 Task: Search for round trip flights from New Delhi to Manali, departing on December 12 and returning on December 22.
Action: Mouse moved to (432, 264)
Screenshot: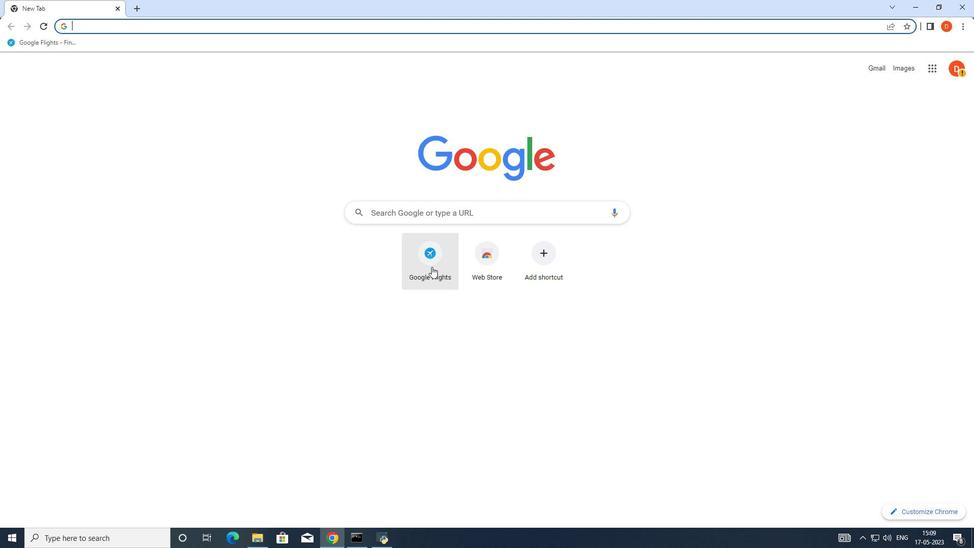 
Action: Mouse pressed left at (432, 264)
Screenshot: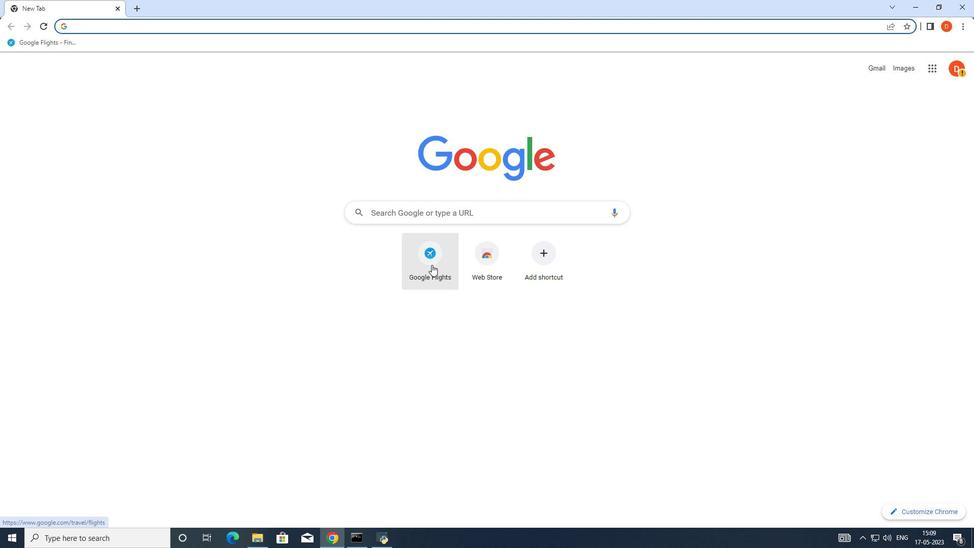 
Action: Mouse moved to (423, 280)
Screenshot: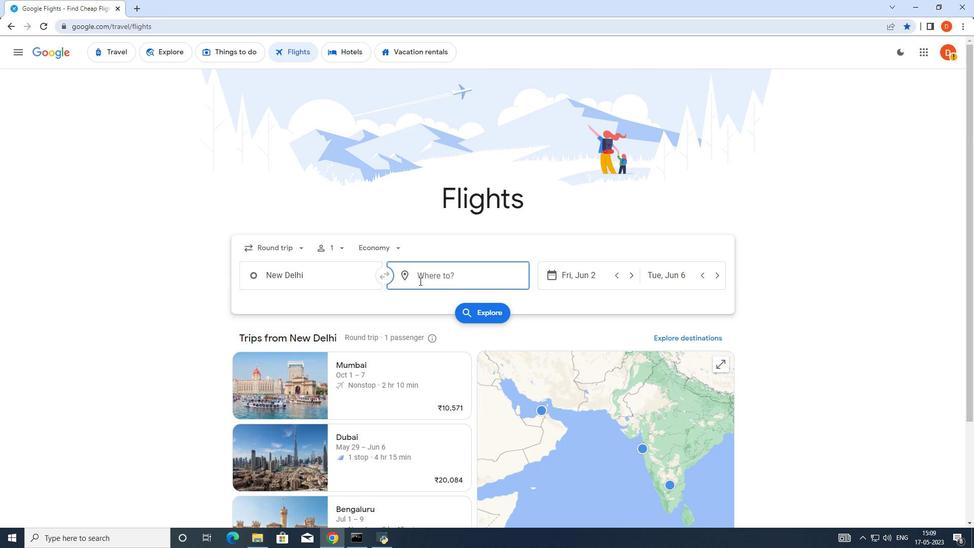 
Action: Mouse pressed left at (423, 280)
Screenshot: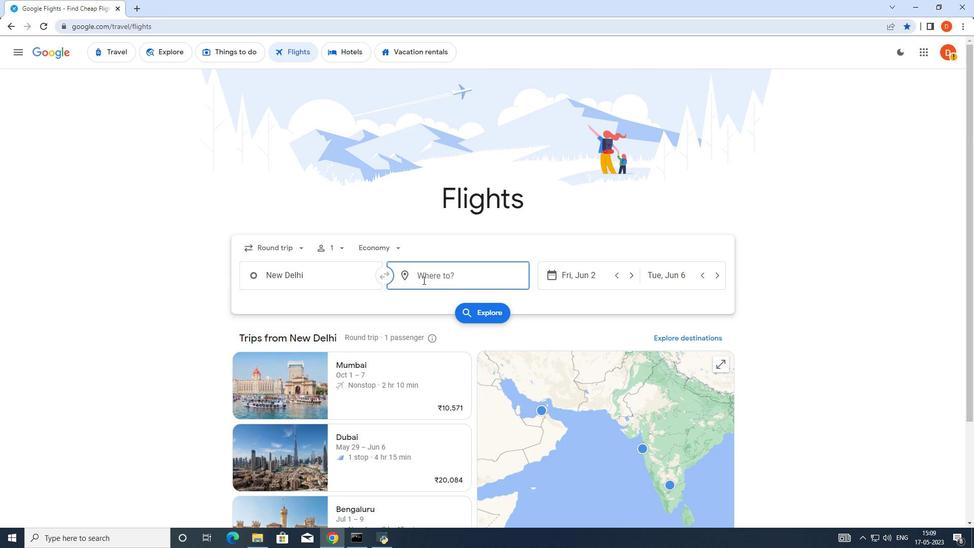 
Action: Mouse pressed left at (423, 280)
Screenshot: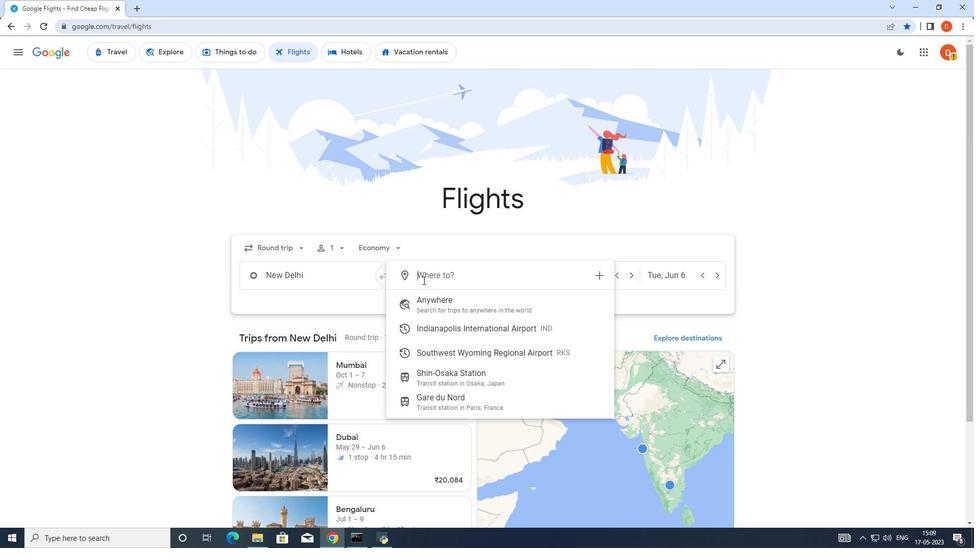 
Action: Key pressed manali
Screenshot: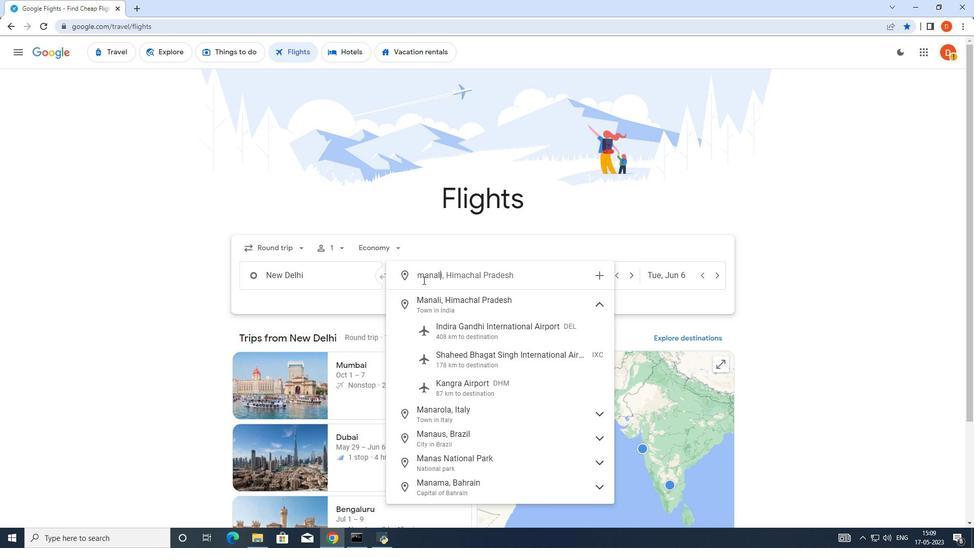
Action: Mouse moved to (515, 273)
Screenshot: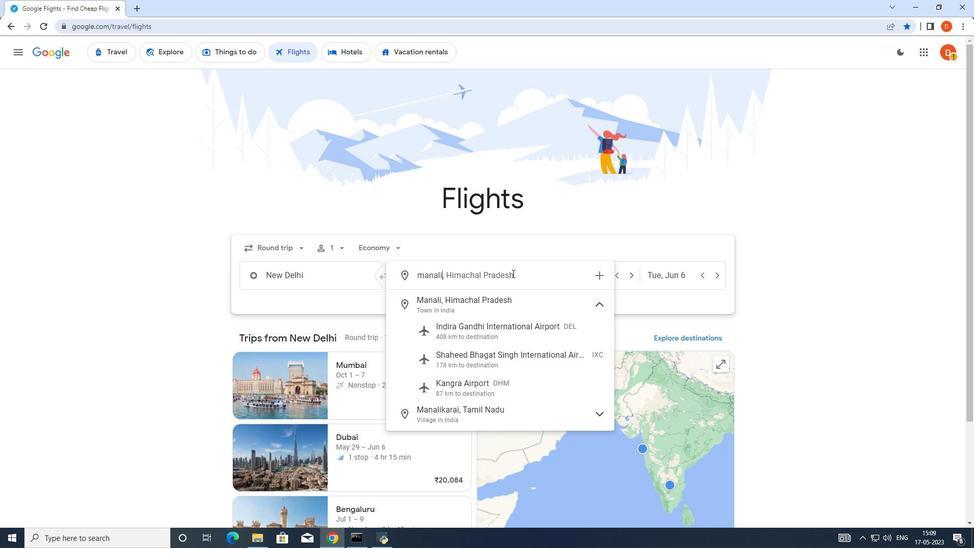 
Action: Mouse pressed left at (515, 273)
Screenshot: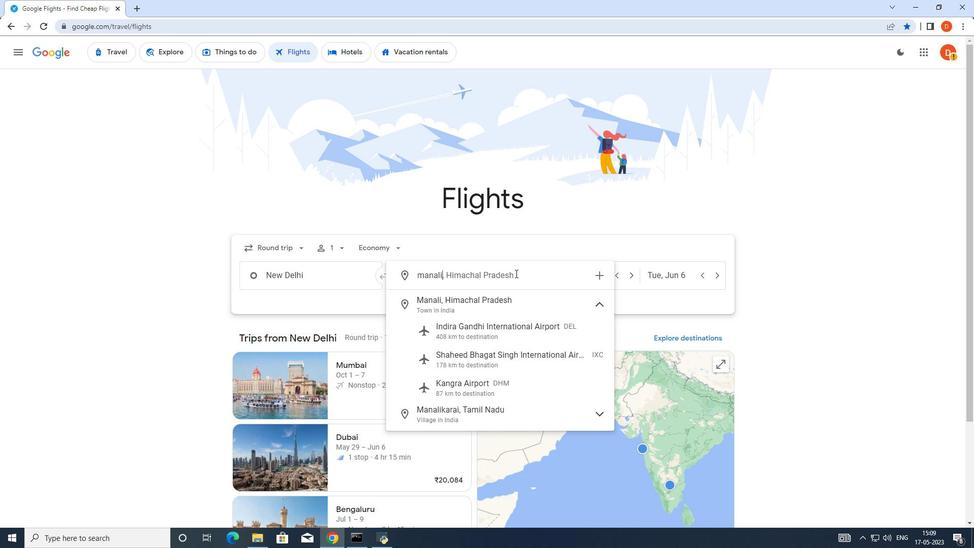 
Action: Mouse moved to (515, 274)
Screenshot: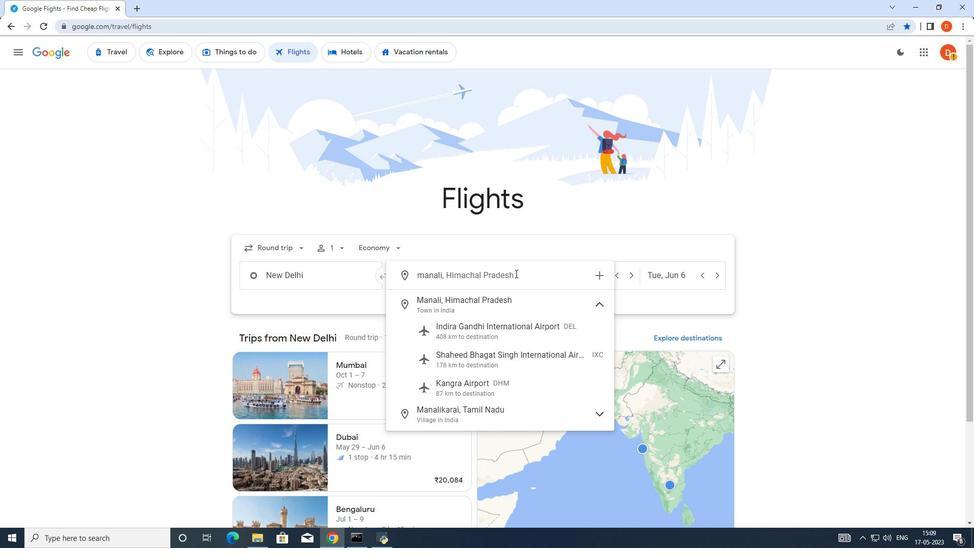 
Action: Key pressed <Key.tab>
Screenshot: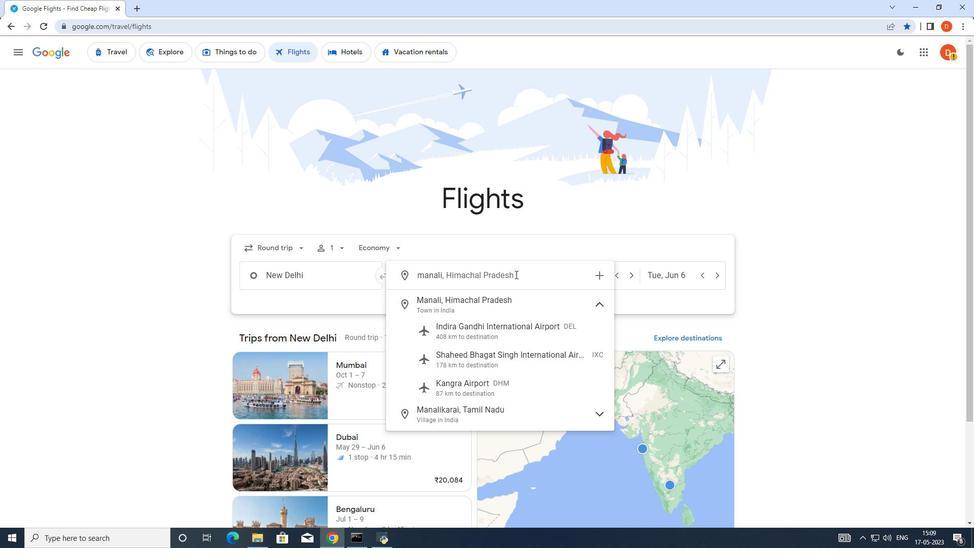 
Action: Mouse moved to (542, 278)
Screenshot: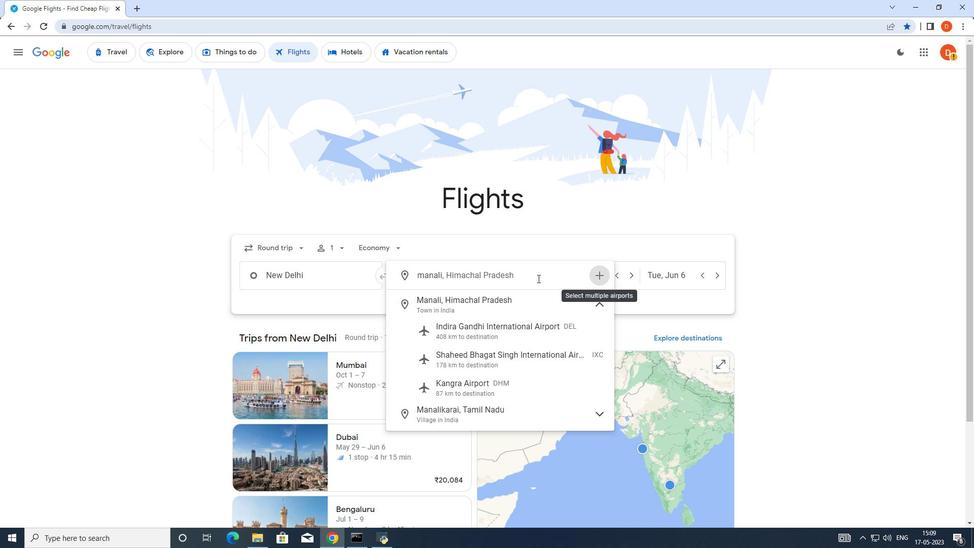 
Action: Mouse pressed left at (542, 278)
Screenshot: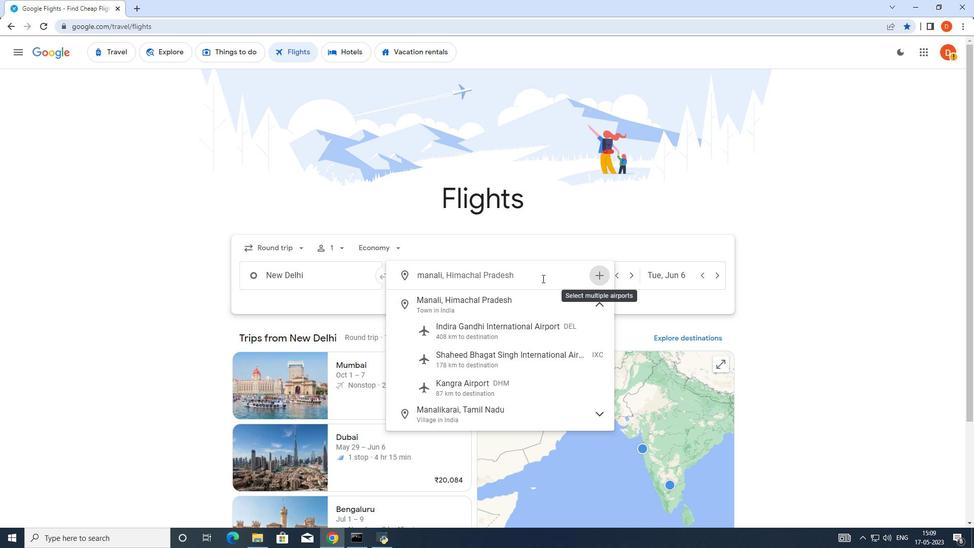 
Action: Mouse moved to (557, 285)
Screenshot: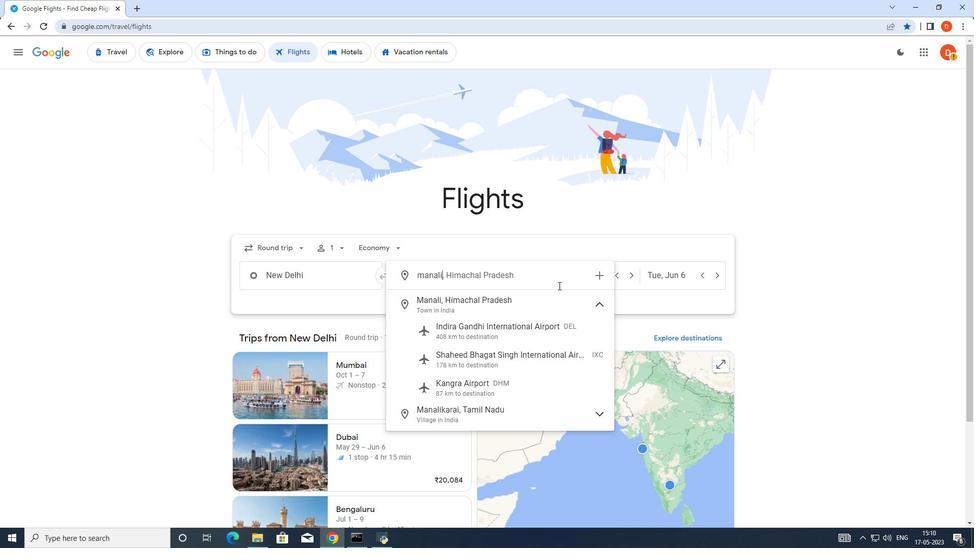 
Action: Key pressed ,<Key.space><Key.shift><Key.shift><Key.shift>Himachal<Key.space><Key.shift>Pradesh
Screenshot: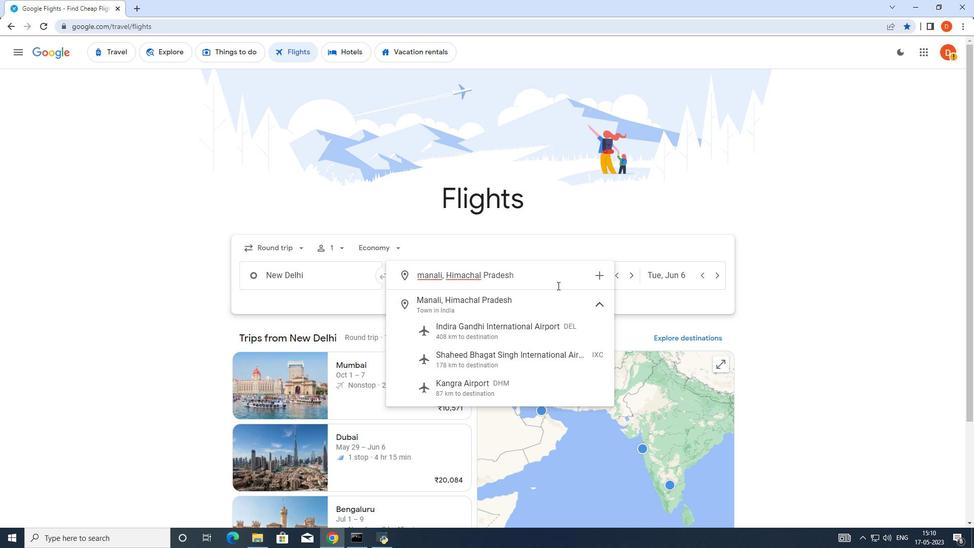 
Action: Mouse moved to (475, 277)
Screenshot: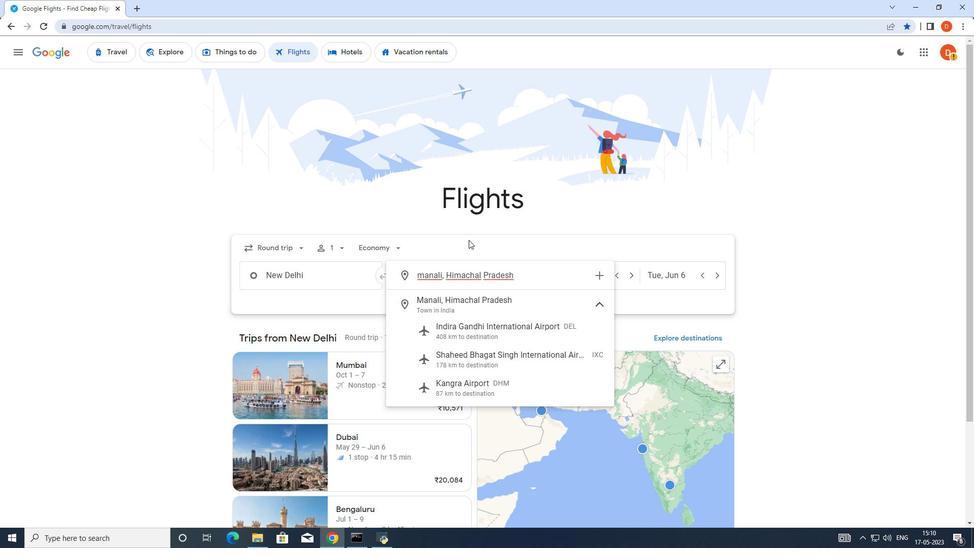 
Action: Key pressed <Key.enter>
Screenshot: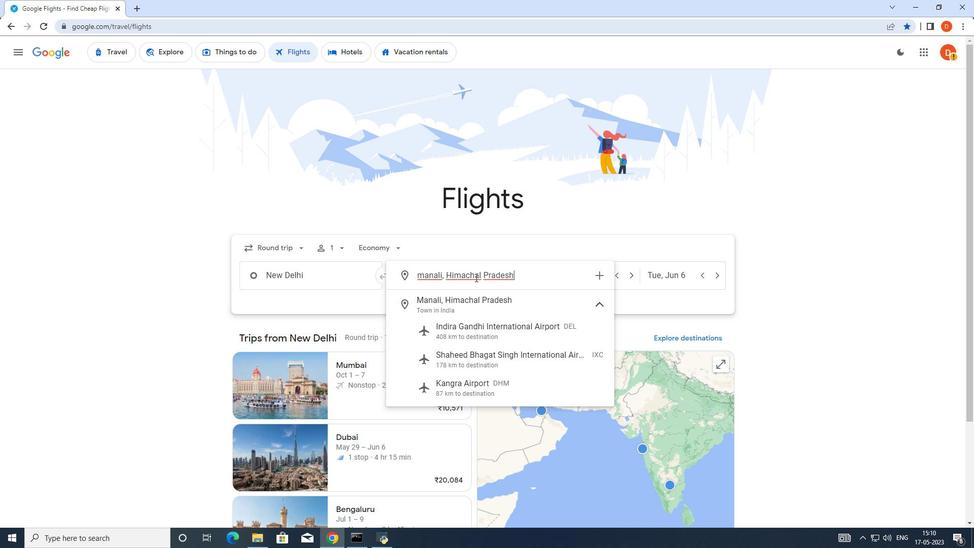 
Action: Mouse moved to (628, 278)
Screenshot: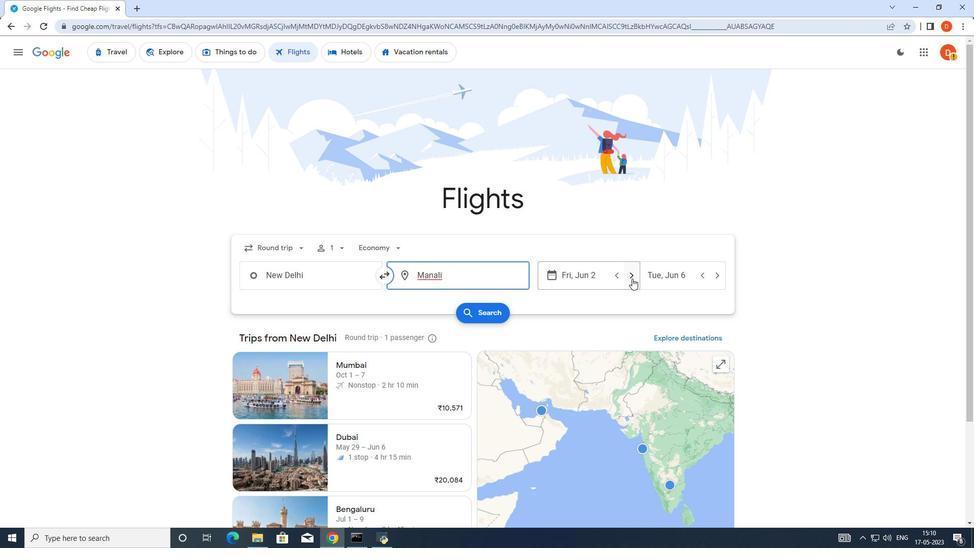 
Action: Mouse pressed left at (628, 278)
Screenshot: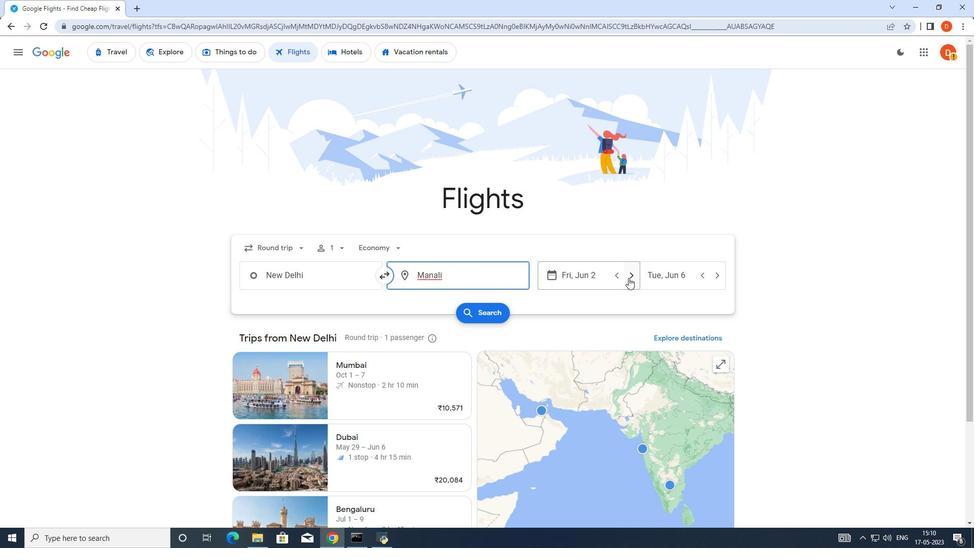
Action: Mouse moved to (631, 276)
Screenshot: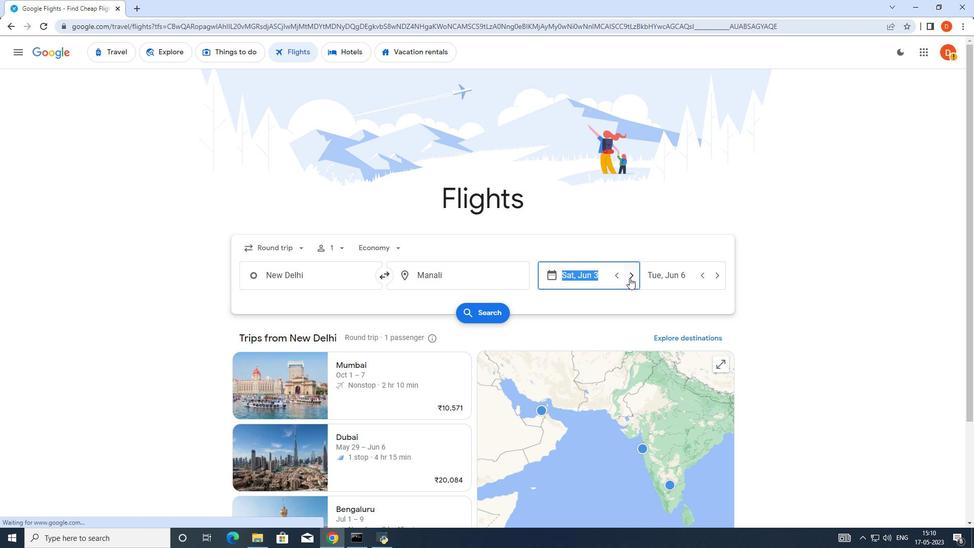 
Action: Mouse pressed left at (631, 276)
Screenshot: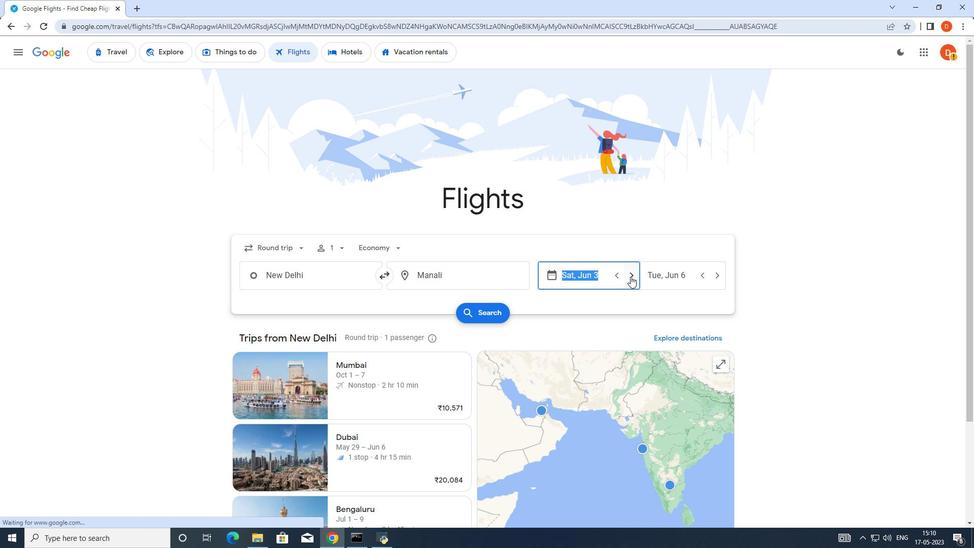 
Action: Mouse moved to (631, 276)
Screenshot: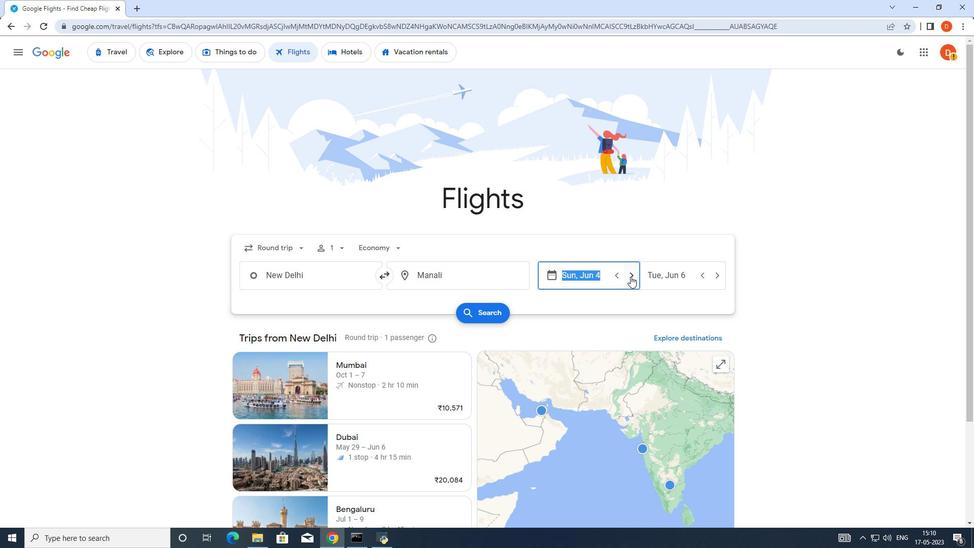 
Action: Mouse pressed left at (631, 276)
Screenshot: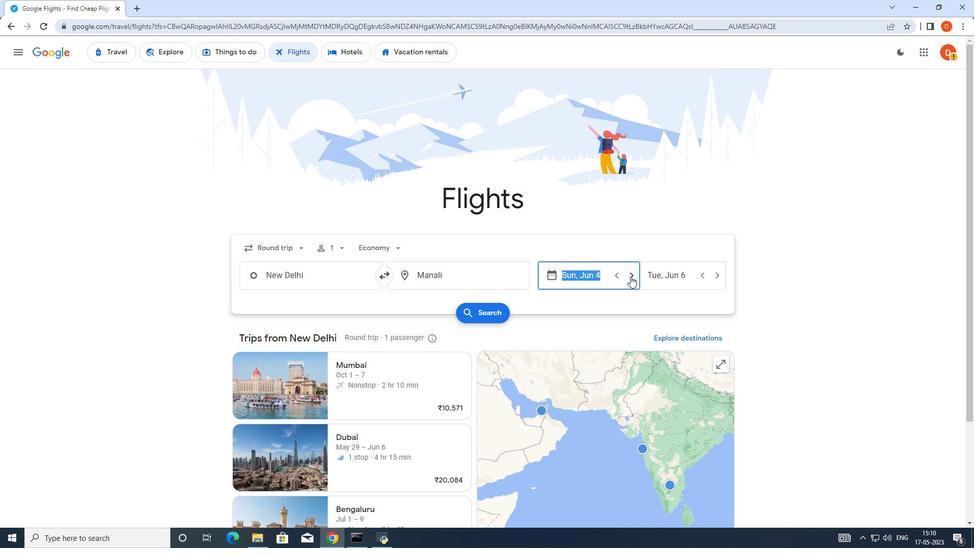 
Action: Mouse pressed left at (631, 276)
Screenshot: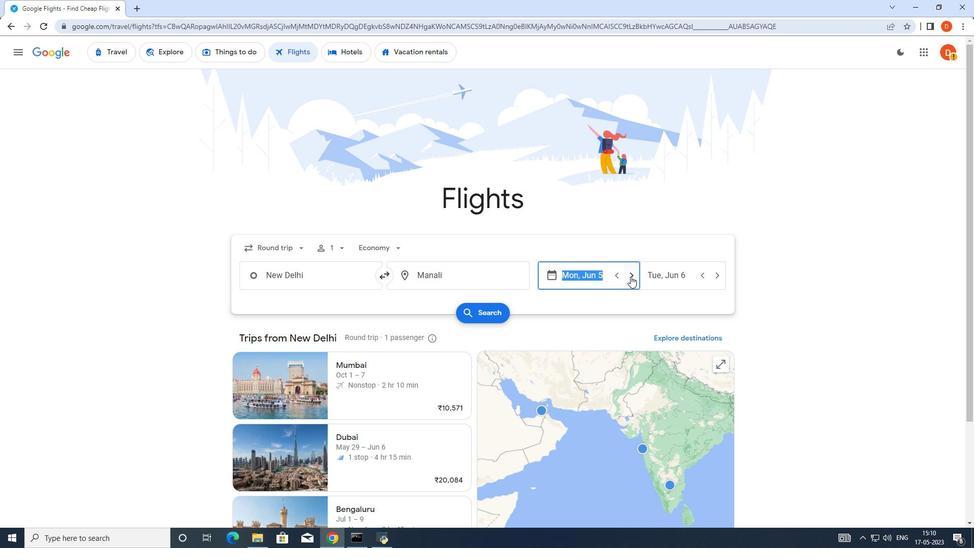 
Action: Mouse pressed left at (631, 276)
Screenshot: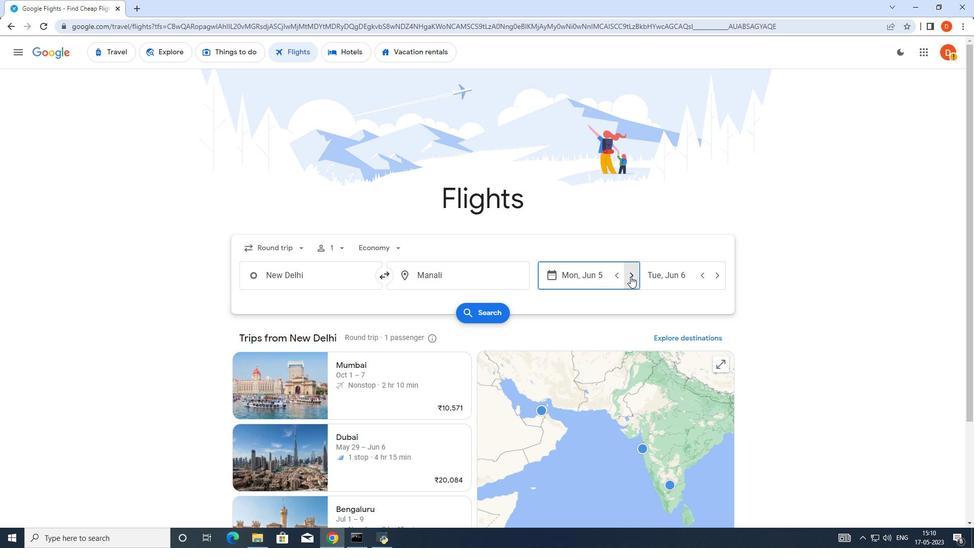 
Action: Mouse moved to (631, 275)
Screenshot: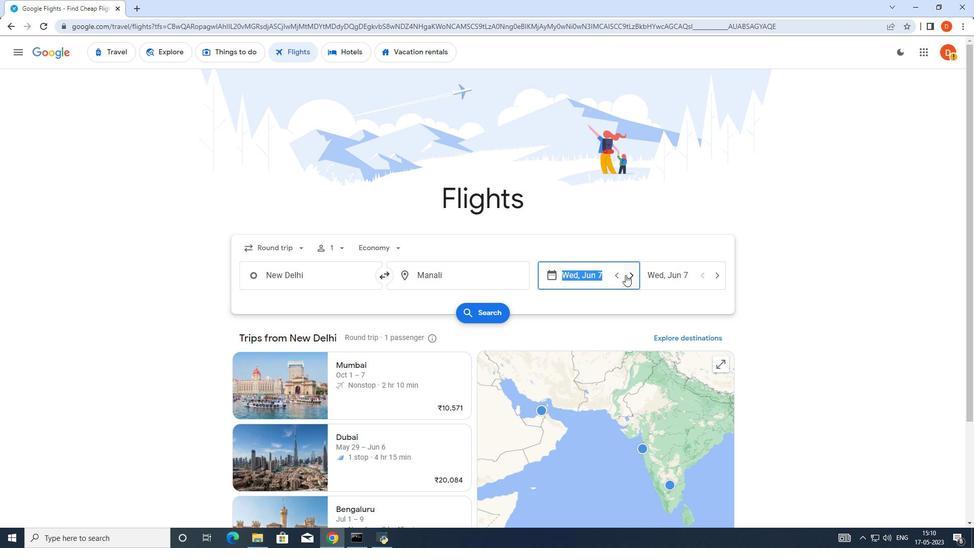 
Action: Mouse pressed left at (631, 275)
Screenshot: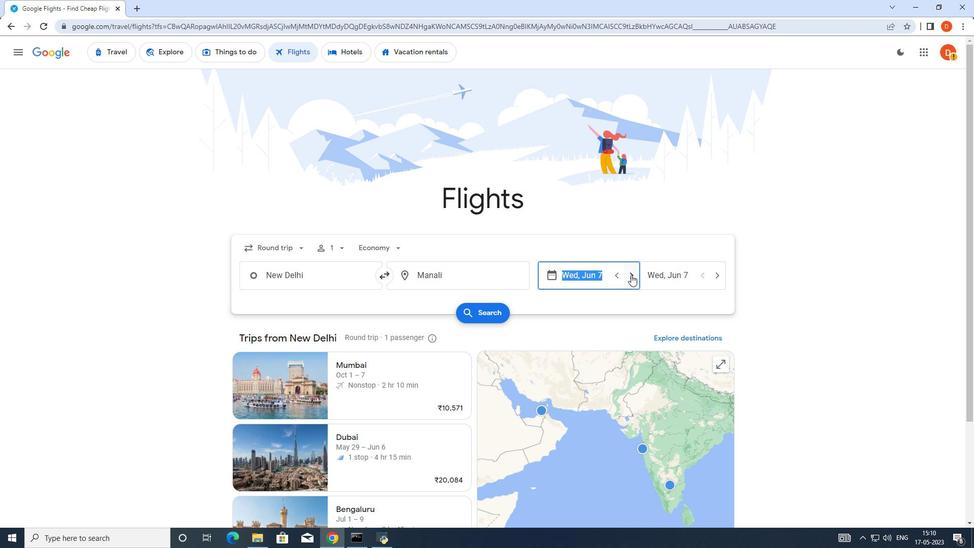 
Action: Mouse pressed left at (631, 275)
Screenshot: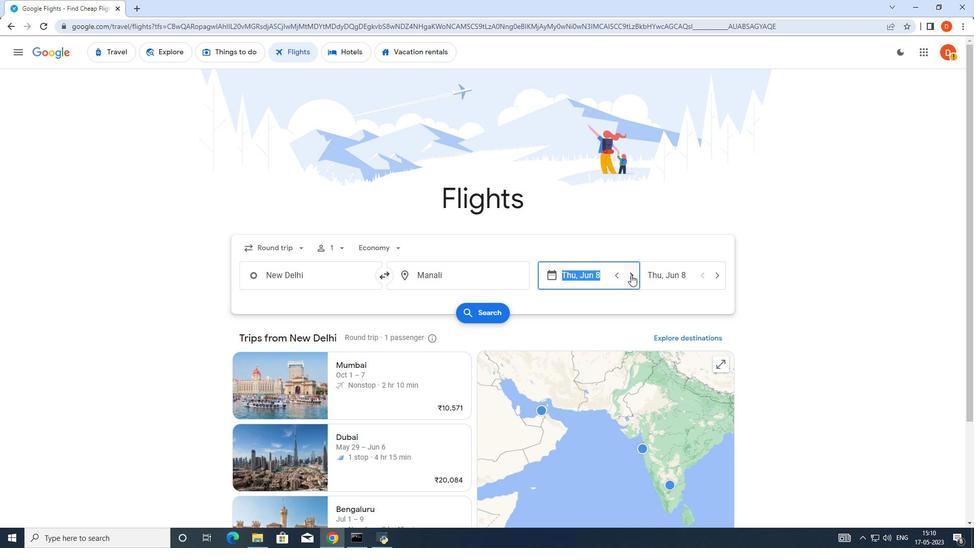 
Action: Mouse pressed left at (631, 275)
Screenshot: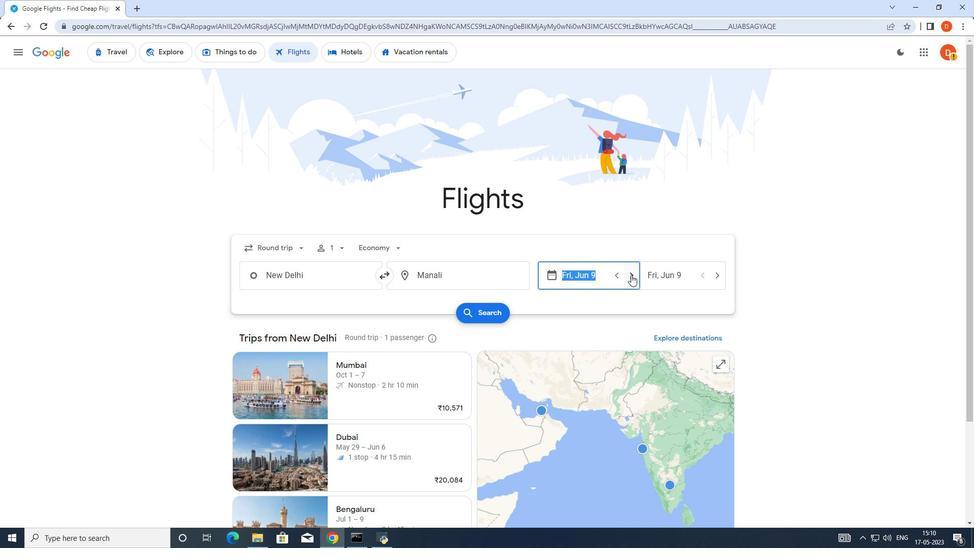 
Action: Mouse pressed left at (631, 275)
Screenshot: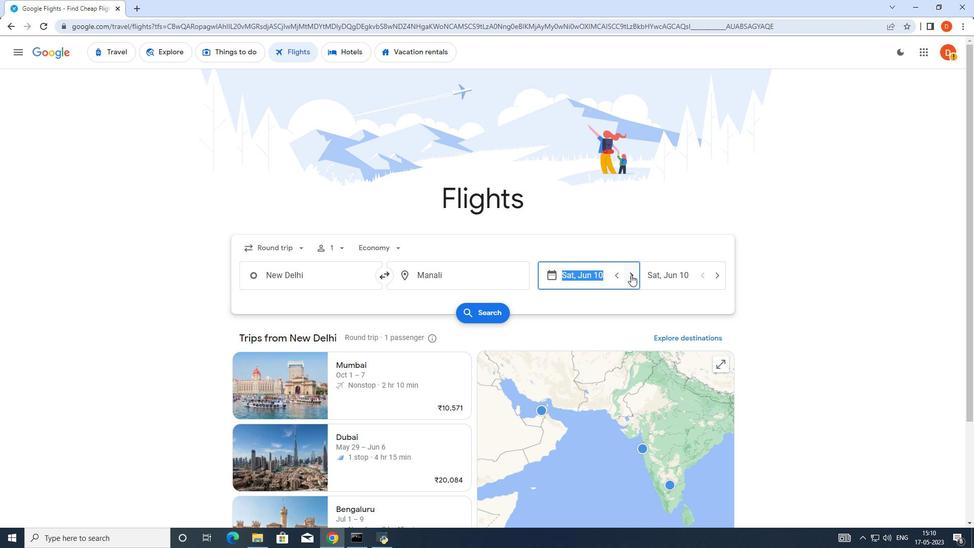
Action: Mouse pressed left at (631, 275)
Screenshot: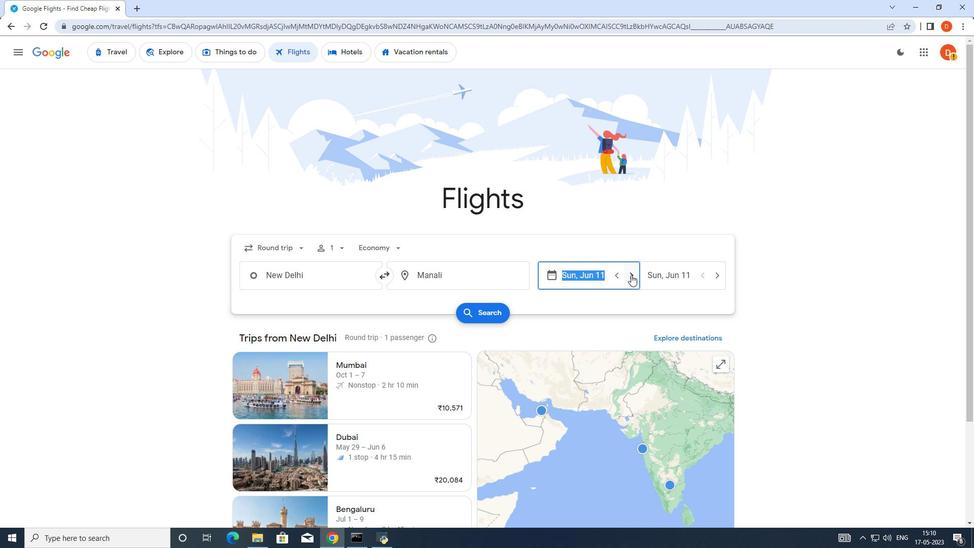 
Action: Mouse pressed left at (631, 275)
Screenshot: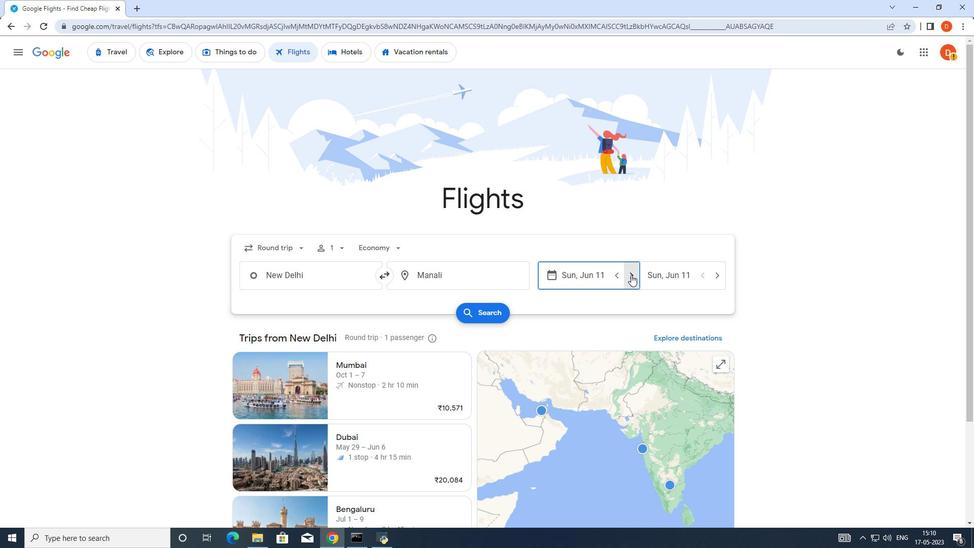 
Action: Mouse pressed left at (631, 275)
Screenshot: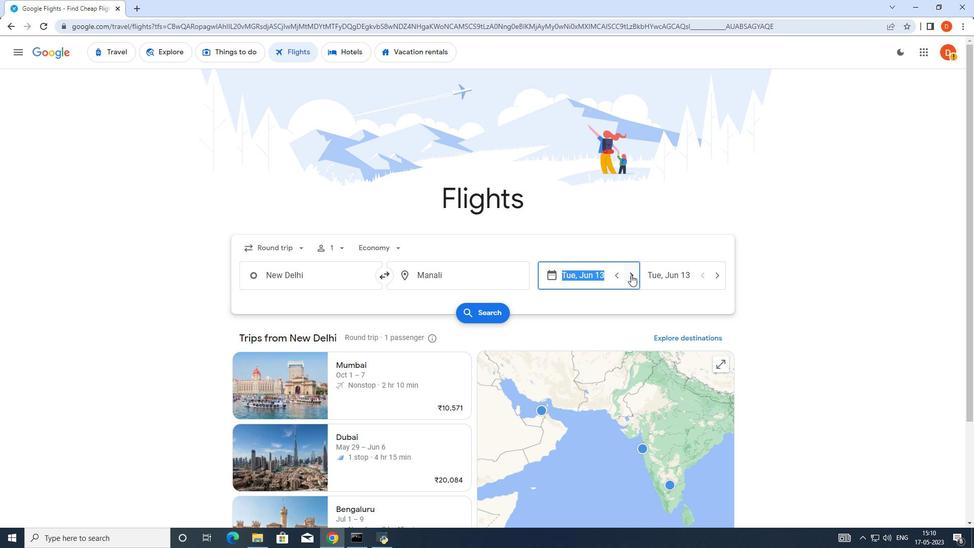 
Action: Mouse moved to (558, 275)
Screenshot: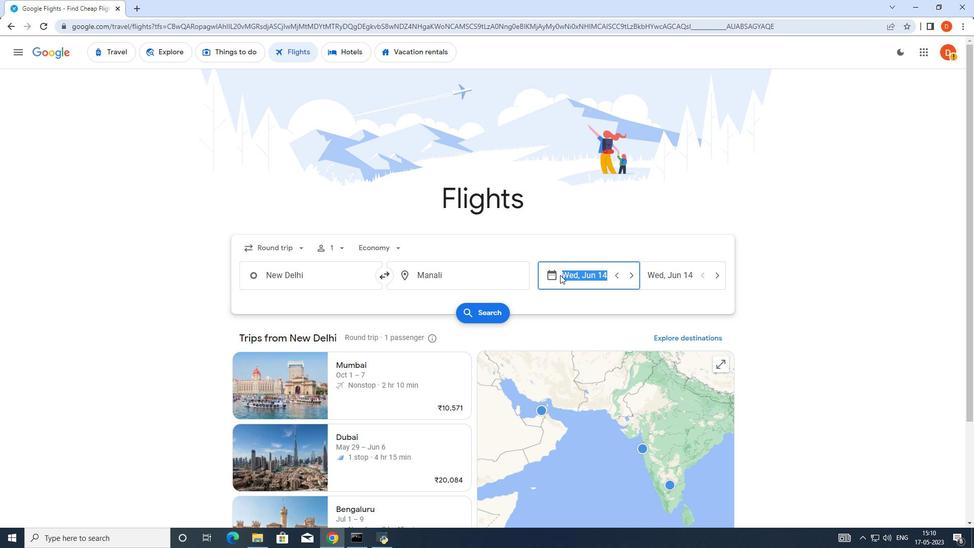 
Action: Mouse pressed left at (558, 275)
Screenshot: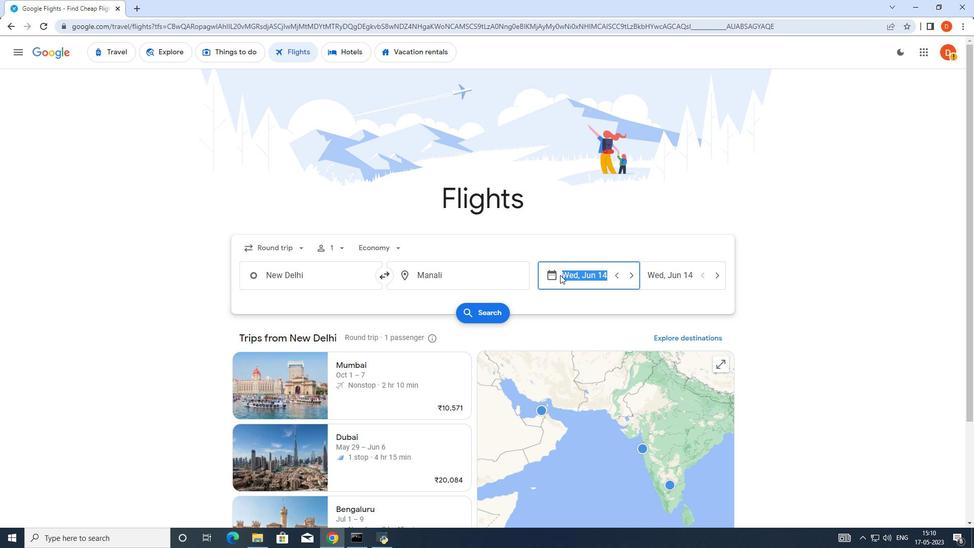 
Action: Mouse moved to (682, 426)
Screenshot: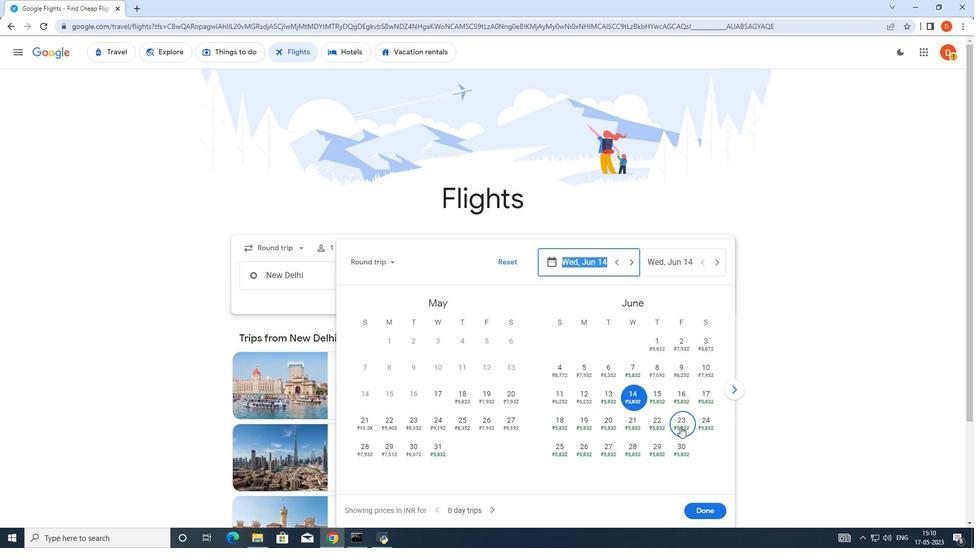 
Action: Mouse pressed left at (682, 426)
Screenshot: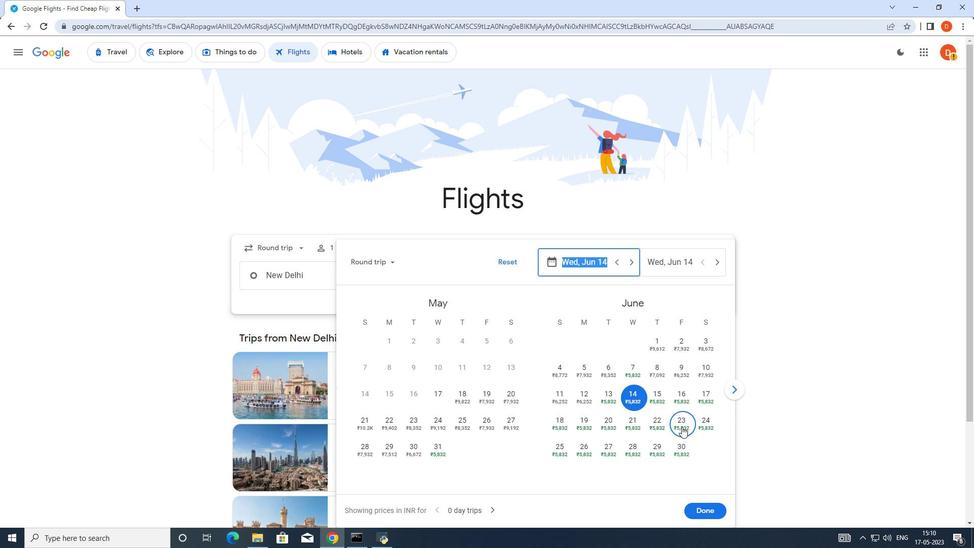 
Action: Mouse moved to (674, 453)
Screenshot: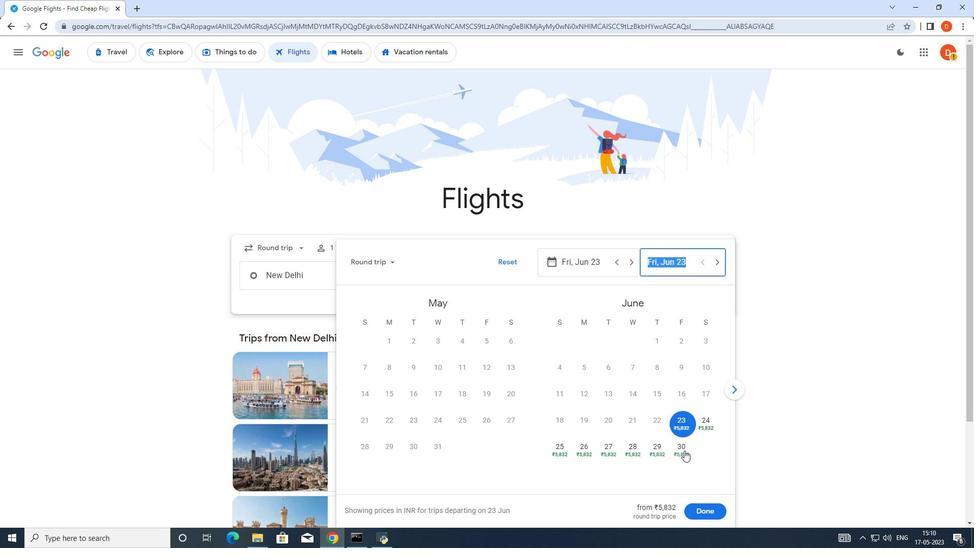 
Action: Mouse pressed left at (674, 453)
Screenshot: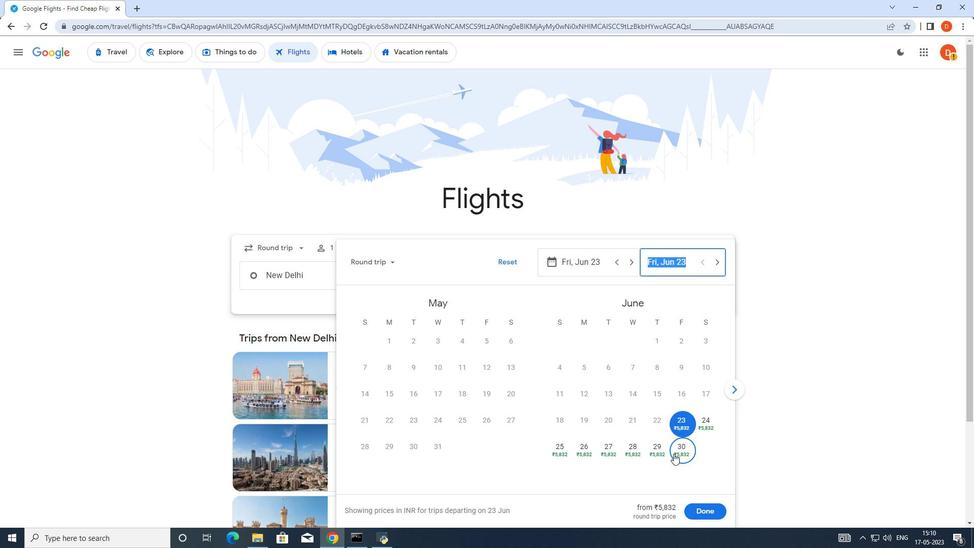 
Action: Mouse moved to (549, 263)
Screenshot: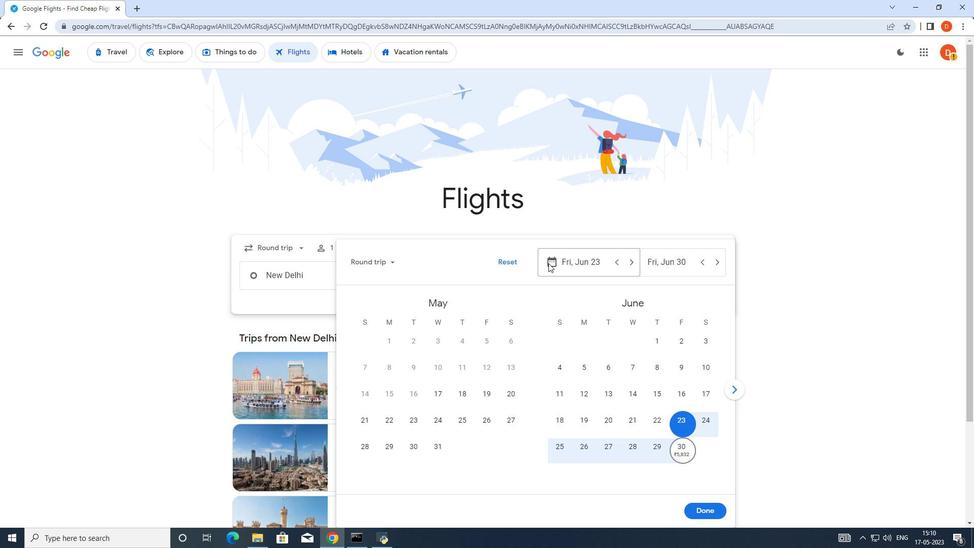 
Action: Mouse pressed left at (549, 263)
Screenshot: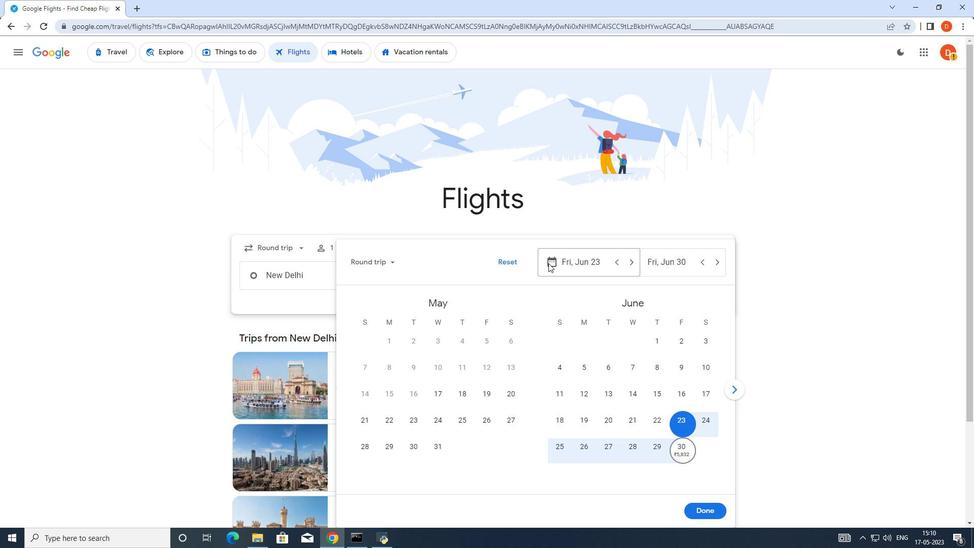 
Action: Mouse moved to (735, 391)
Screenshot: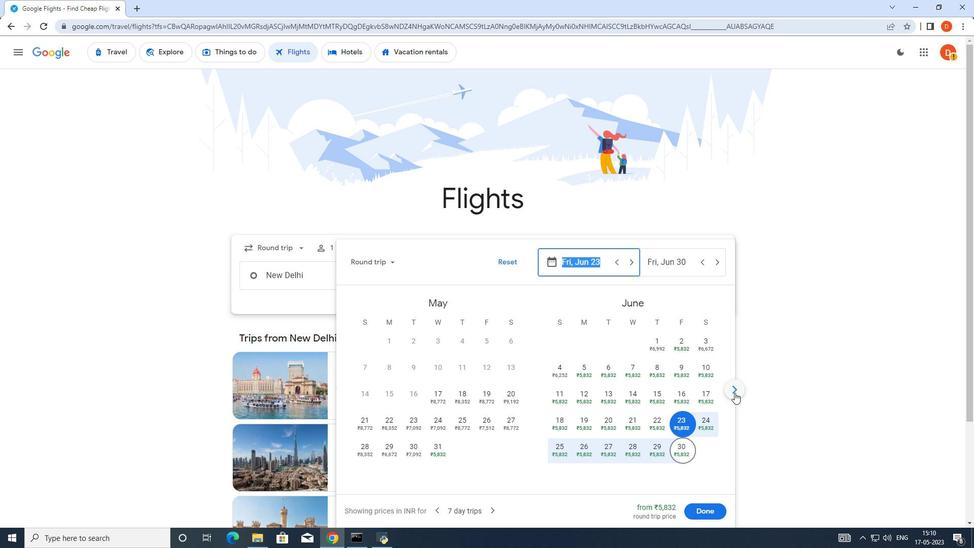 
Action: Mouse pressed left at (735, 391)
Screenshot: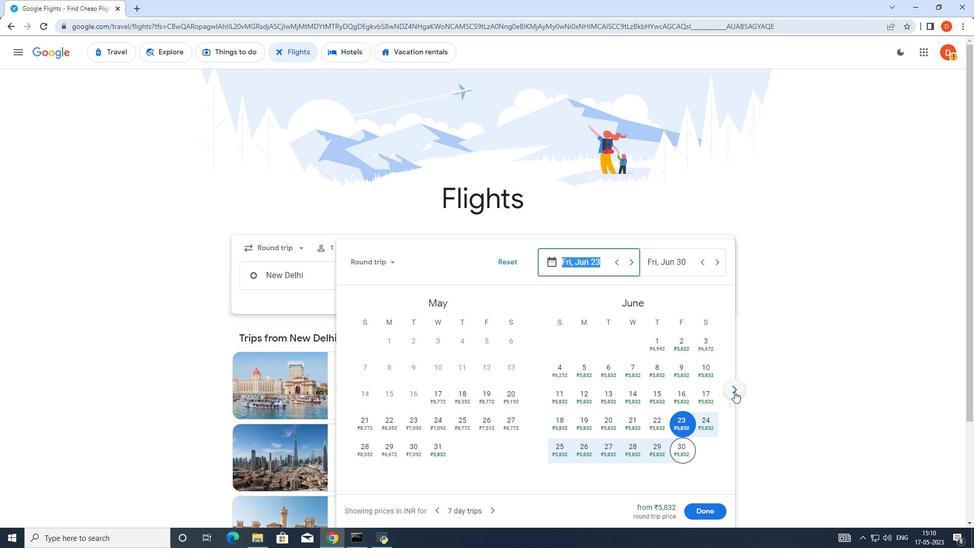 
Action: Mouse pressed left at (735, 391)
Screenshot: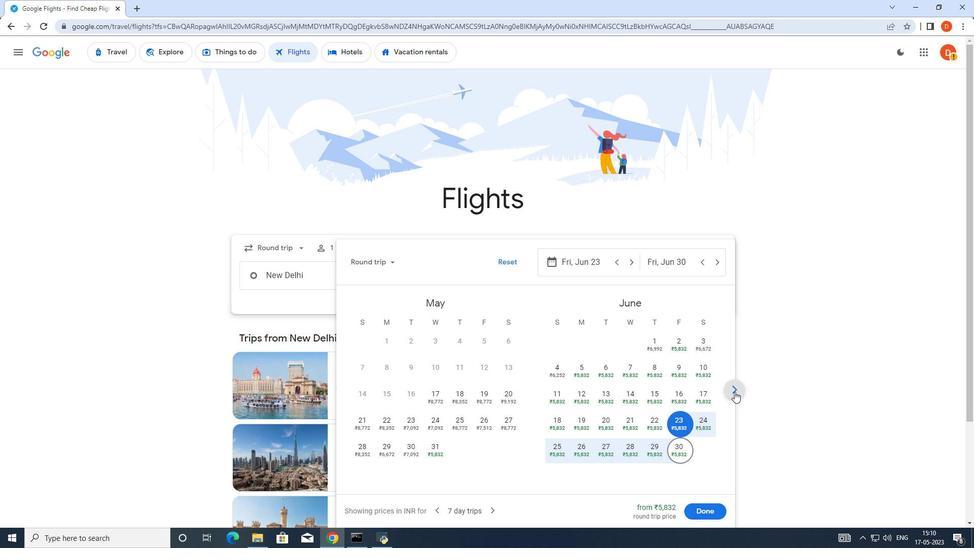 
Action: Mouse pressed left at (735, 391)
Screenshot: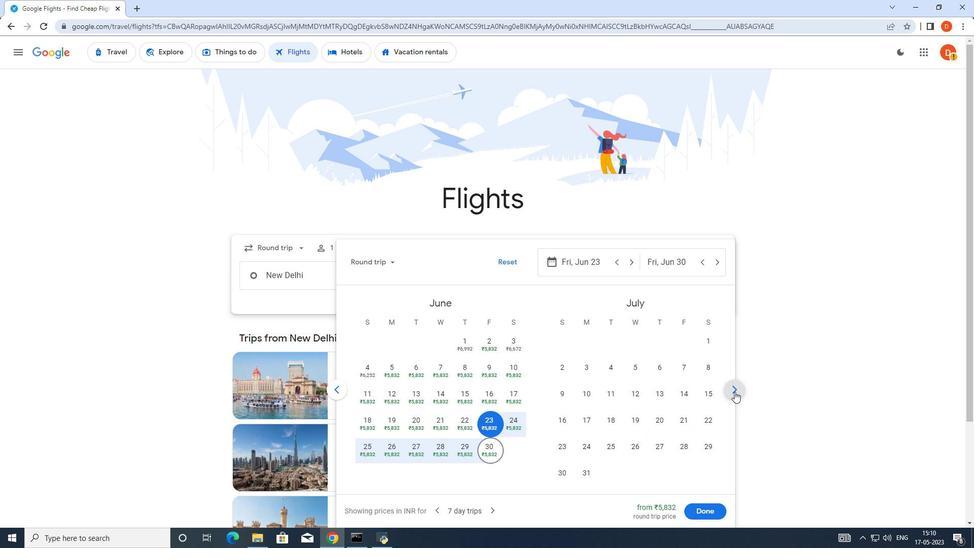 
Action: Mouse pressed left at (735, 391)
Screenshot: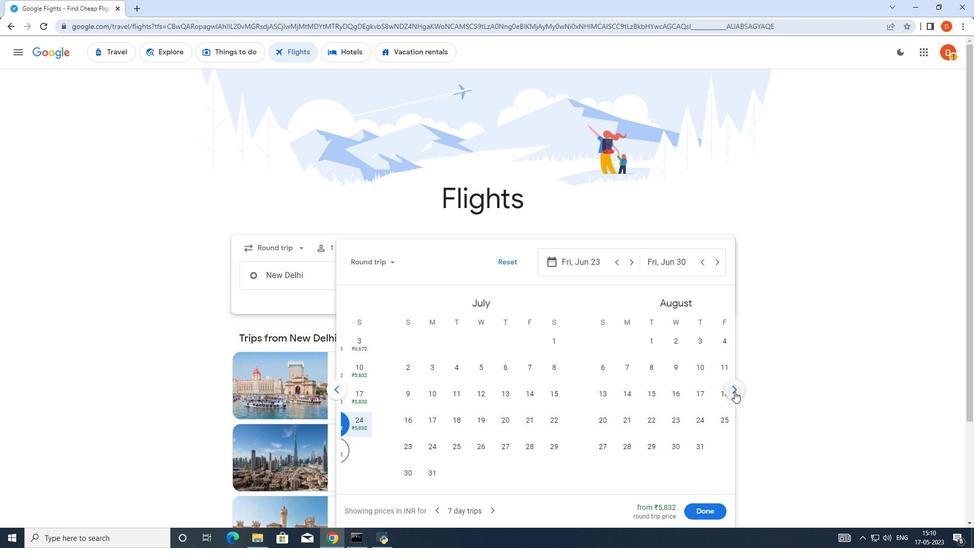 
Action: Mouse pressed left at (735, 391)
Screenshot: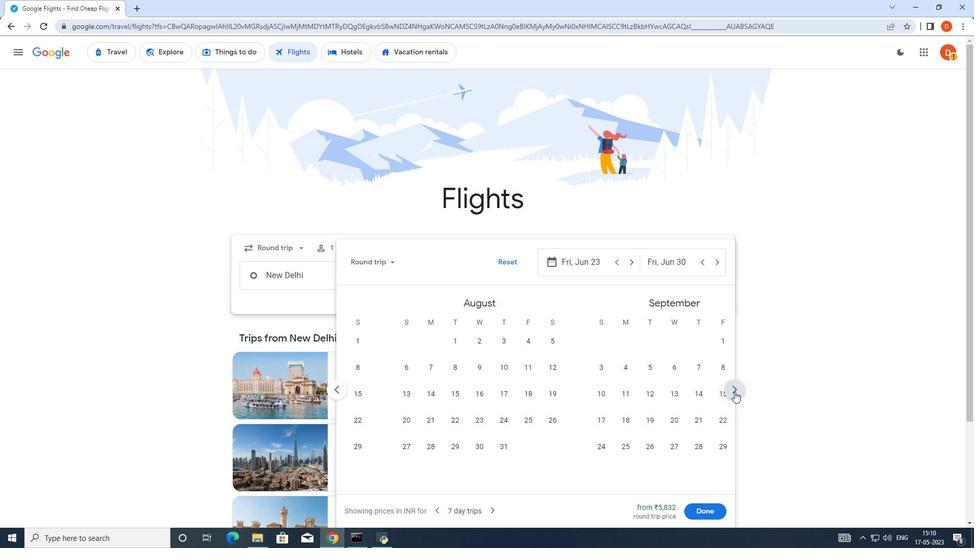 
Action: Mouse pressed left at (735, 391)
Screenshot: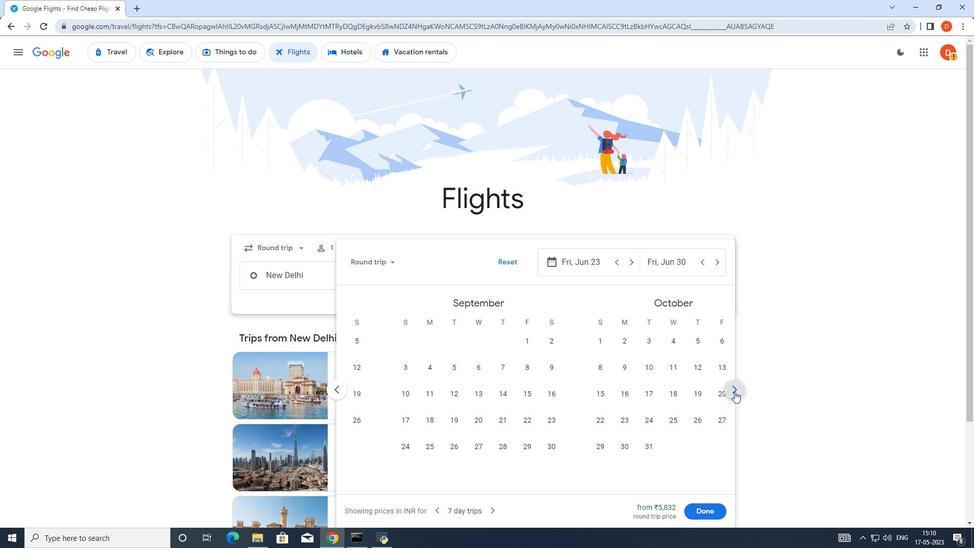 
Action: Mouse pressed left at (735, 391)
Screenshot: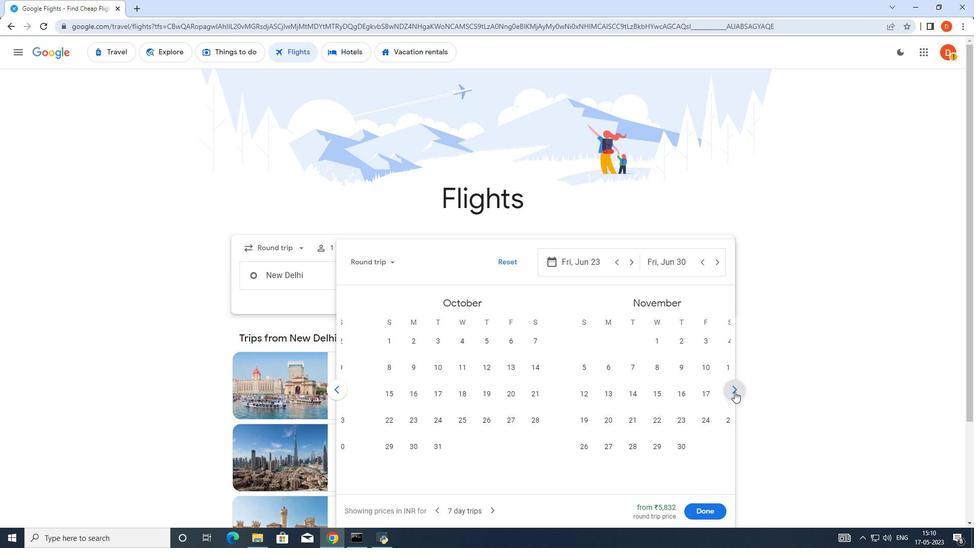 
Action: Mouse pressed left at (735, 391)
Screenshot: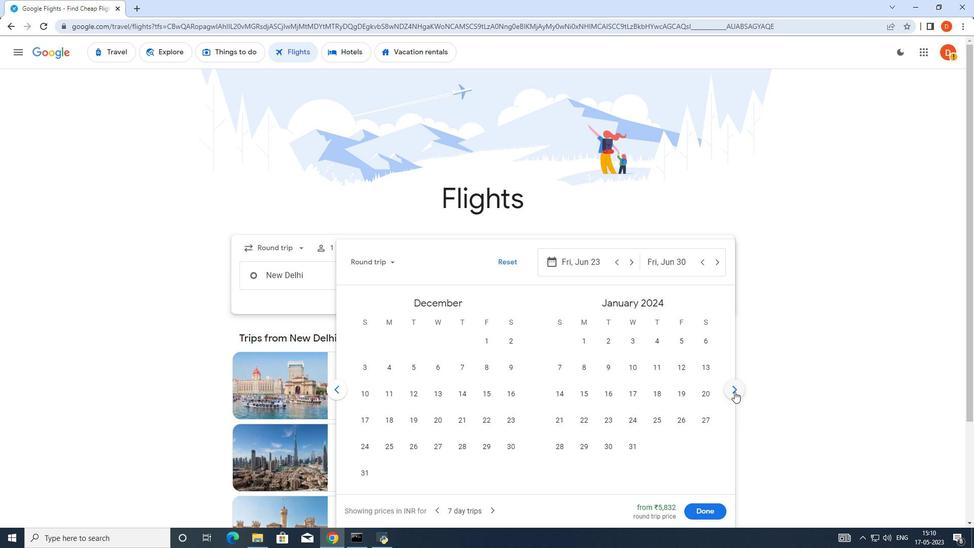 
Action: Mouse moved to (330, 386)
Screenshot: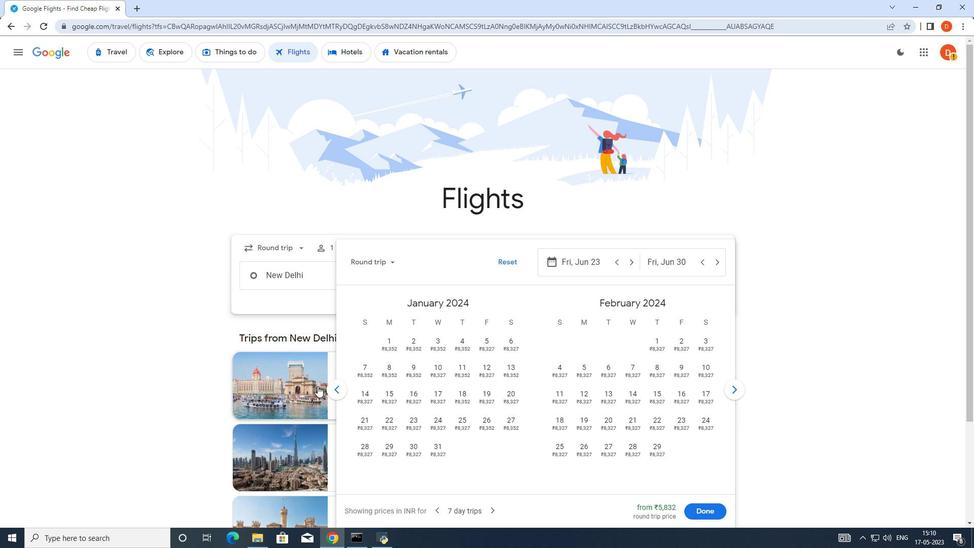 
Action: Mouse pressed left at (330, 386)
Screenshot: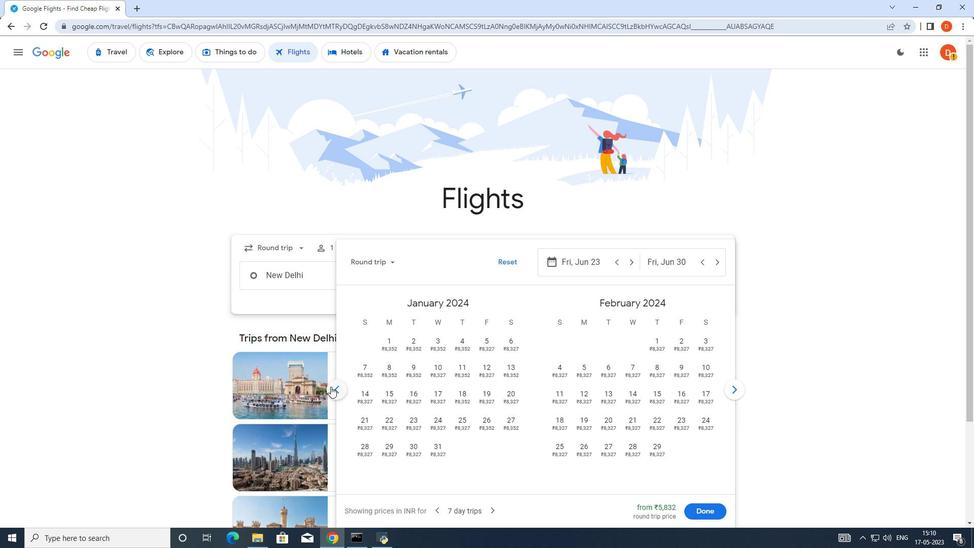 
Action: Mouse moved to (412, 396)
Screenshot: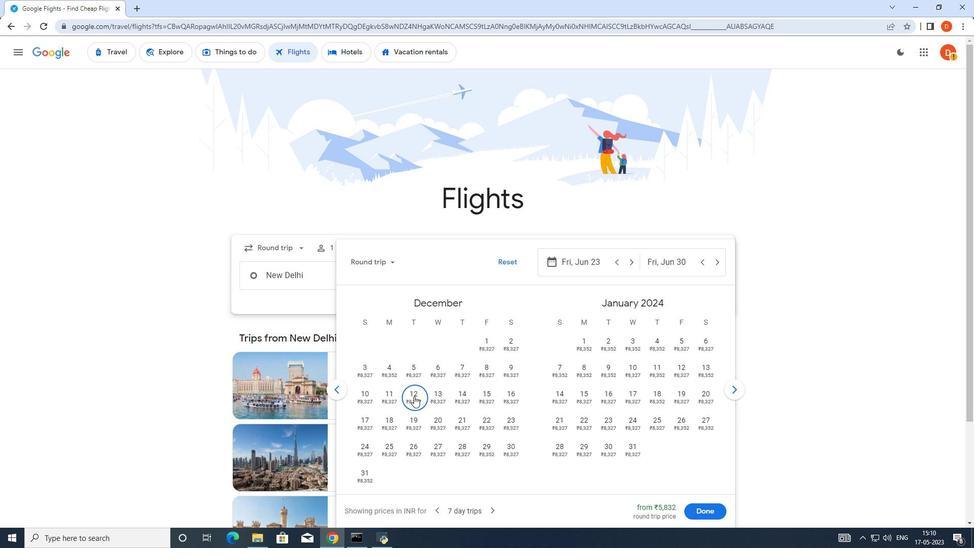 
Action: Mouse pressed left at (412, 396)
Screenshot: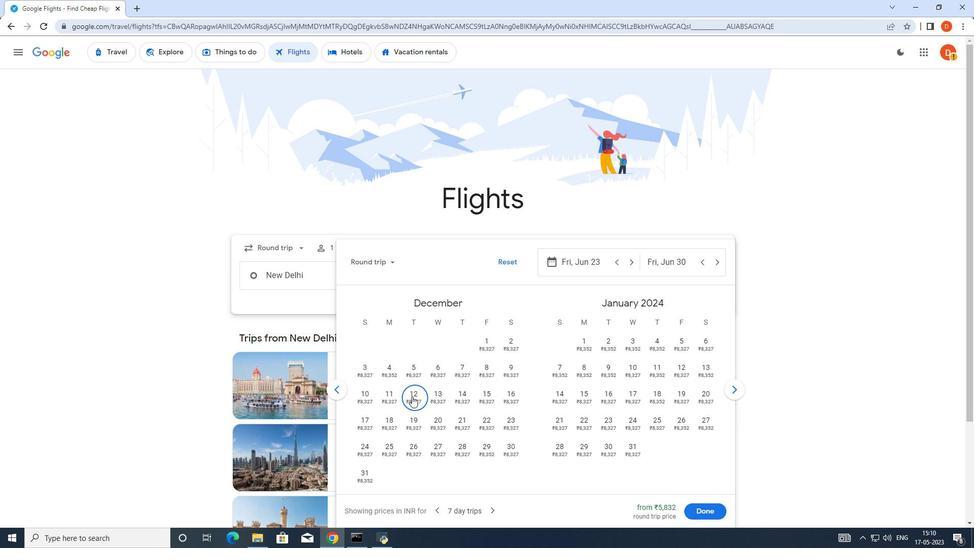 
Action: Mouse moved to (564, 267)
Screenshot: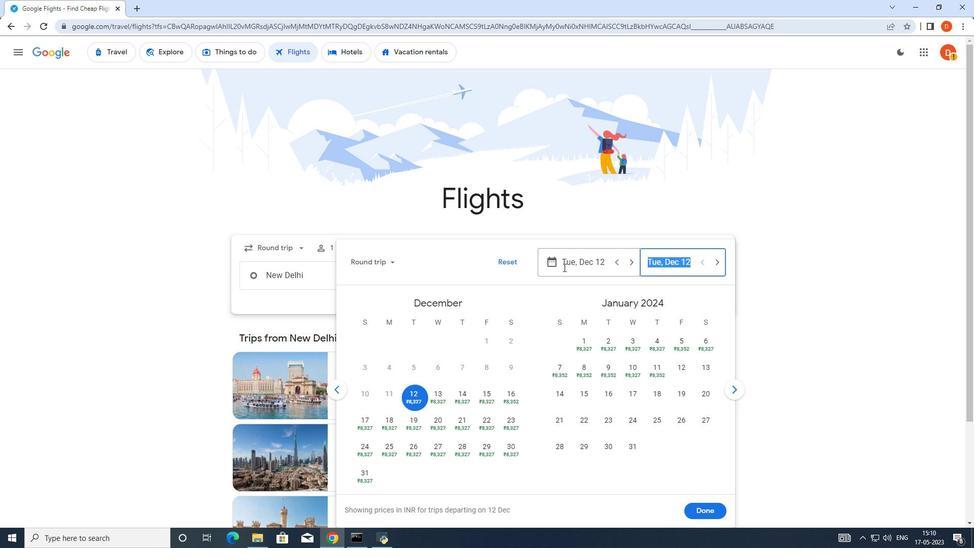 
Action: Mouse pressed left at (564, 267)
Screenshot: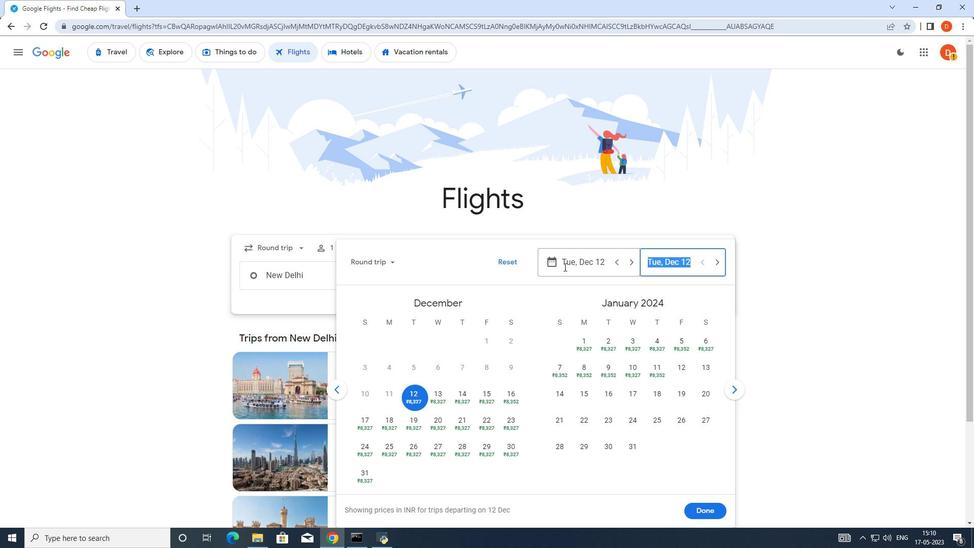 
Action: Mouse moved to (657, 260)
Screenshot: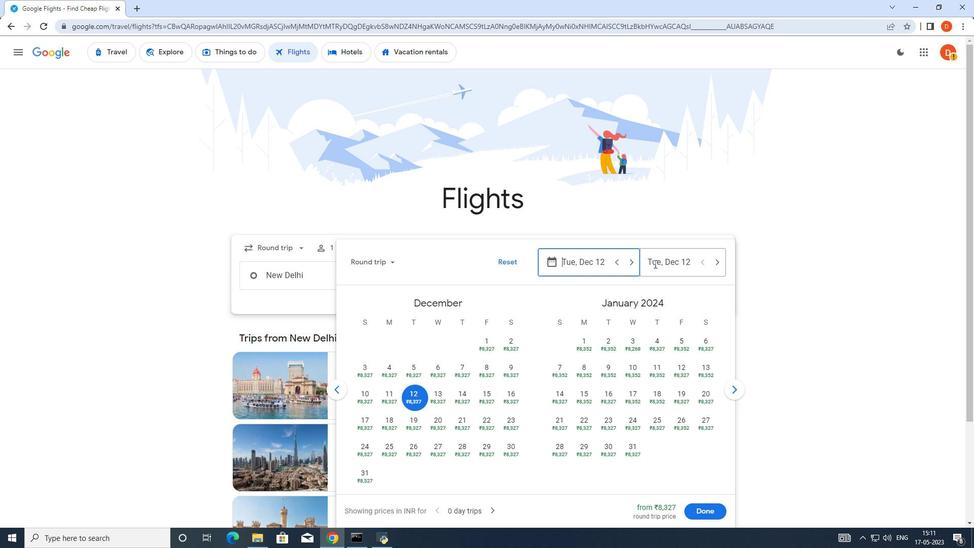 
Action: Mouse pressed left at (657, 260)
Screenshot: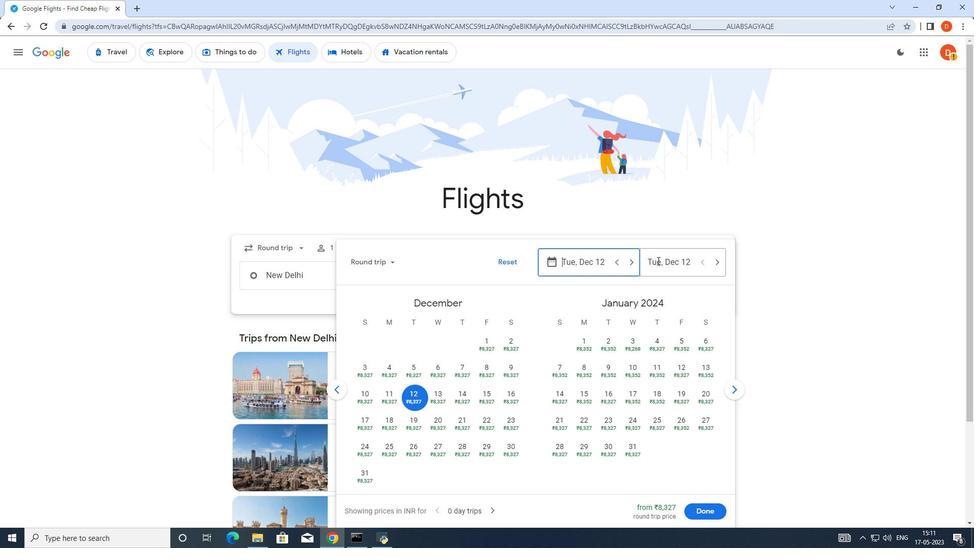 
Action: Mouse moved to (485, 429)
Screenshot: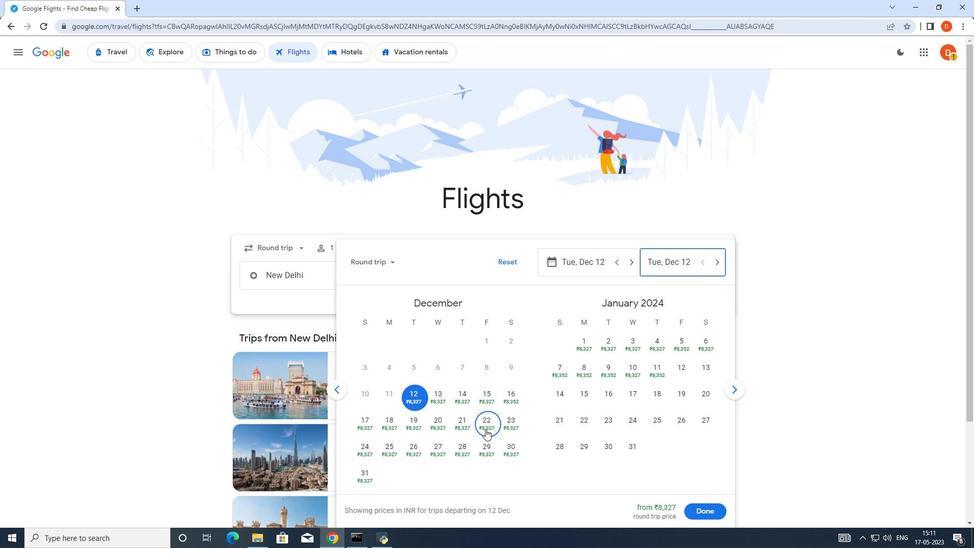 
Action: Mouse pressed left at (485, 429)
Screenshot: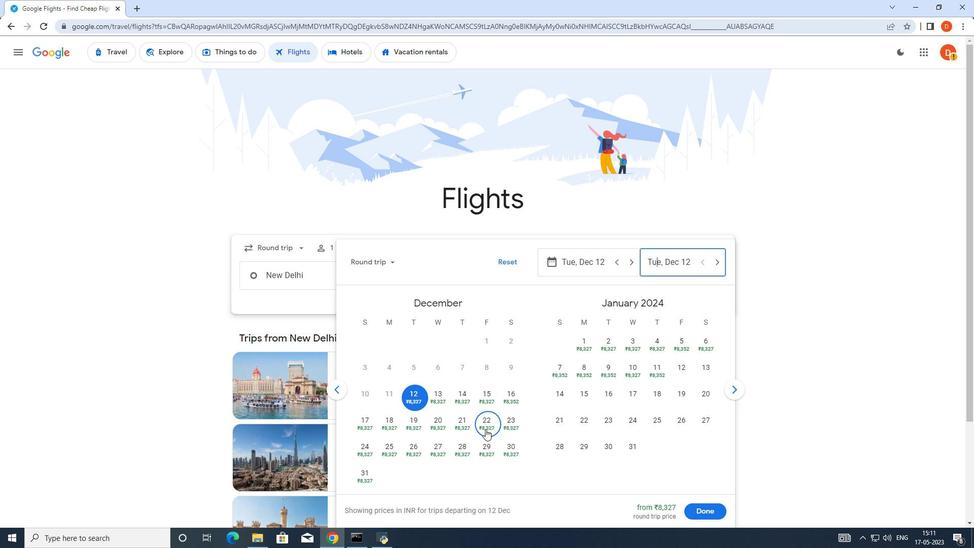 
Action: Mouse moved to (718, 510)
Screenshot: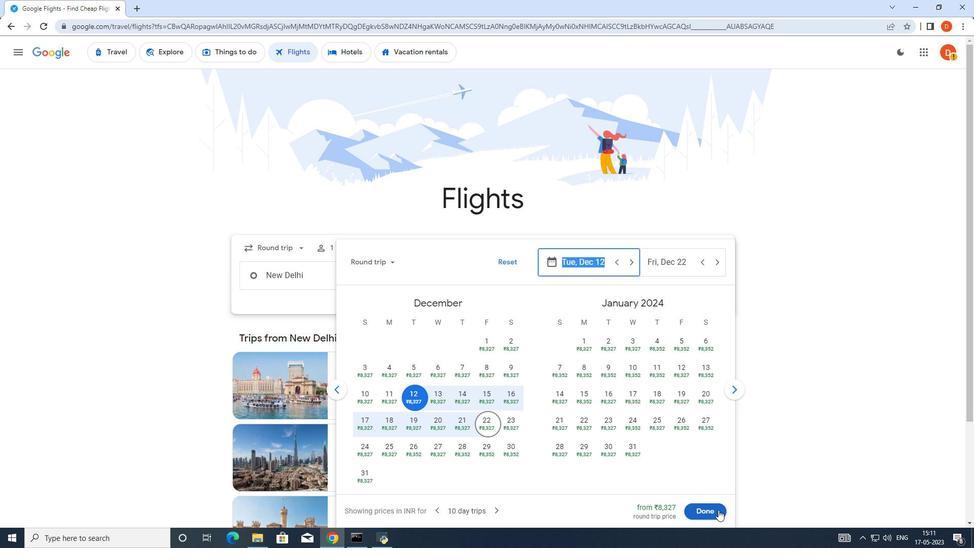 
Action: Mouse pressed left at (718, 510)
Screenshot: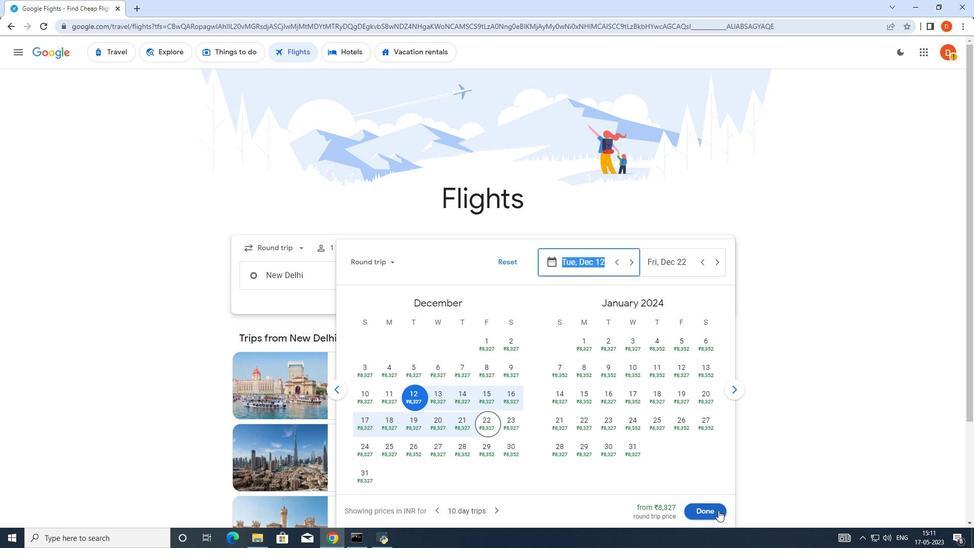 
Action: Mouse moved to (500, 313)
Screenshot: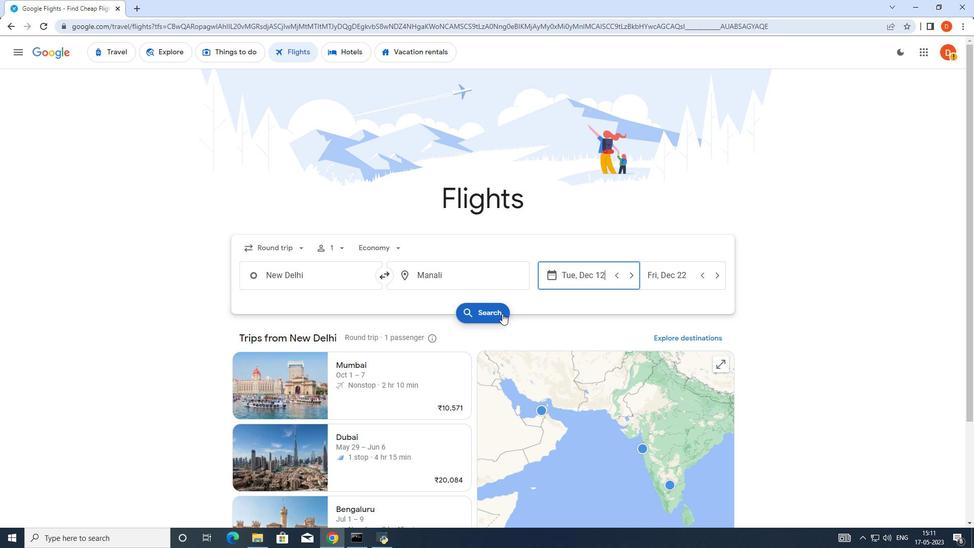 
Action: Mouse pressed left at (500, 313)
Screenshot: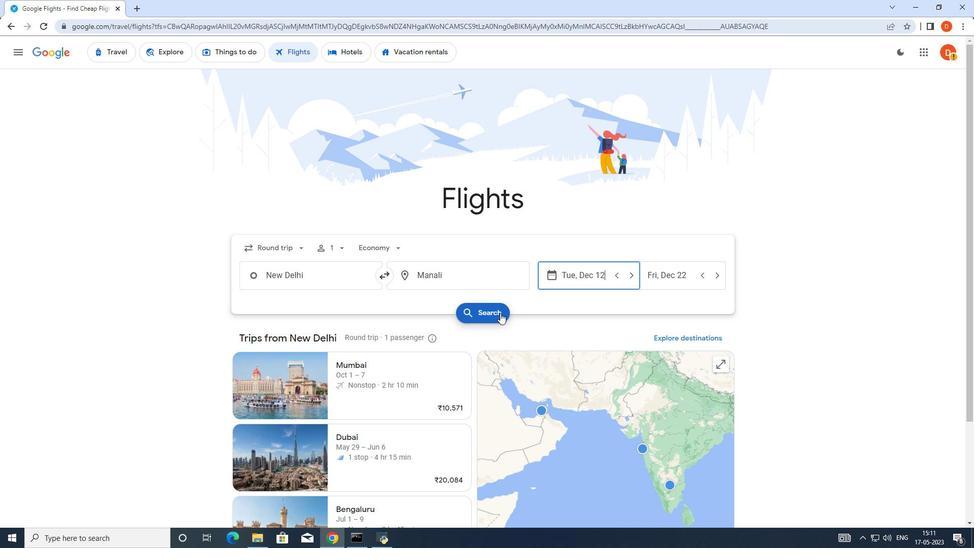 
Action: Mouse moved to (425, 305)
Screenshot: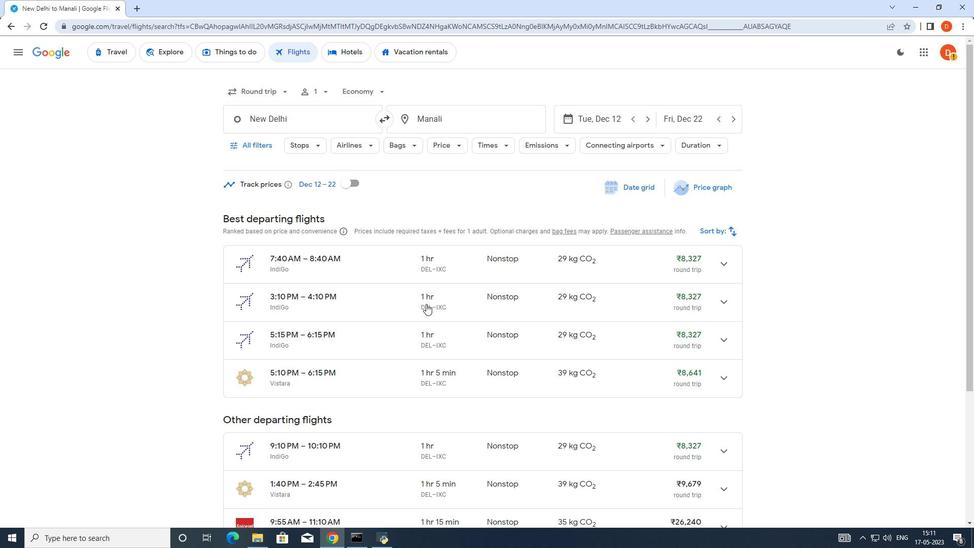 
Action: Mouse scrolled (425, 305) with delta (0, 0)
Screenshot: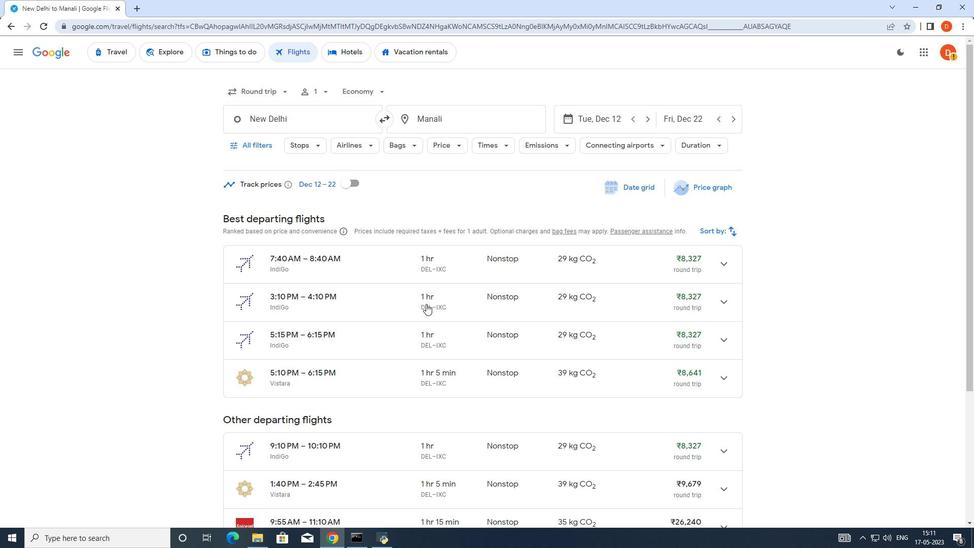 
Action: Mouse moved to (426, 306)
Screenshot: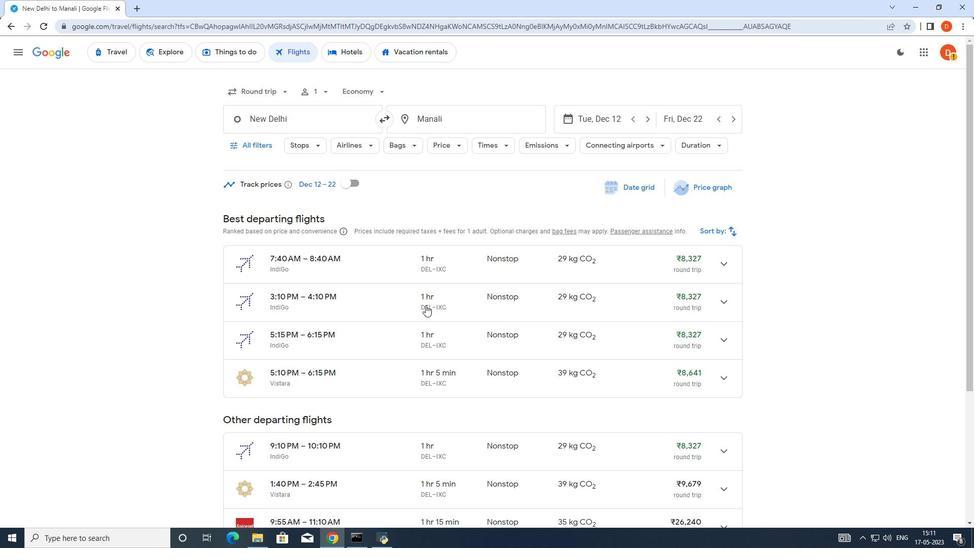 
Action: Mouse scrolled (426, 306) with delta (0, 0)
Screenshot: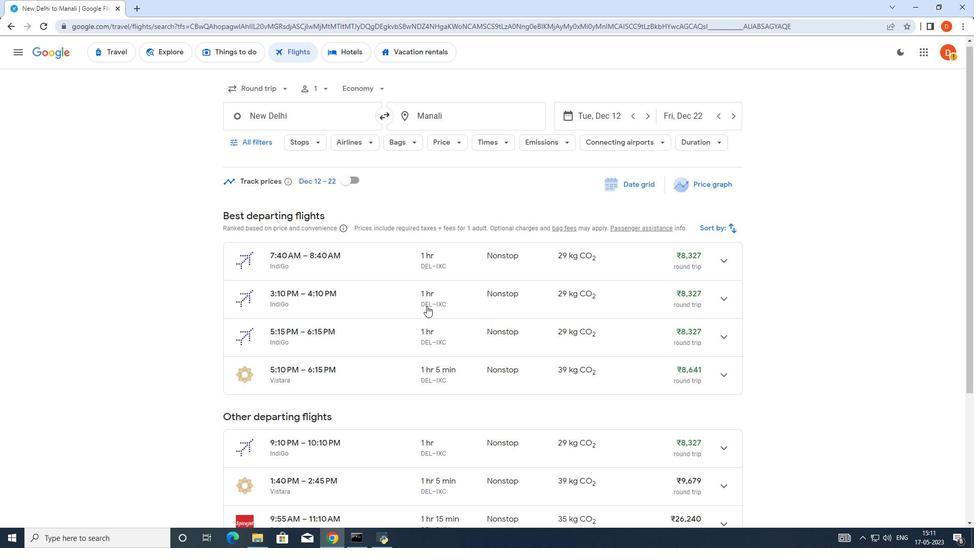 
Action: Mouse scrolled (426, 306) with delta (0, 0)
Screenshot: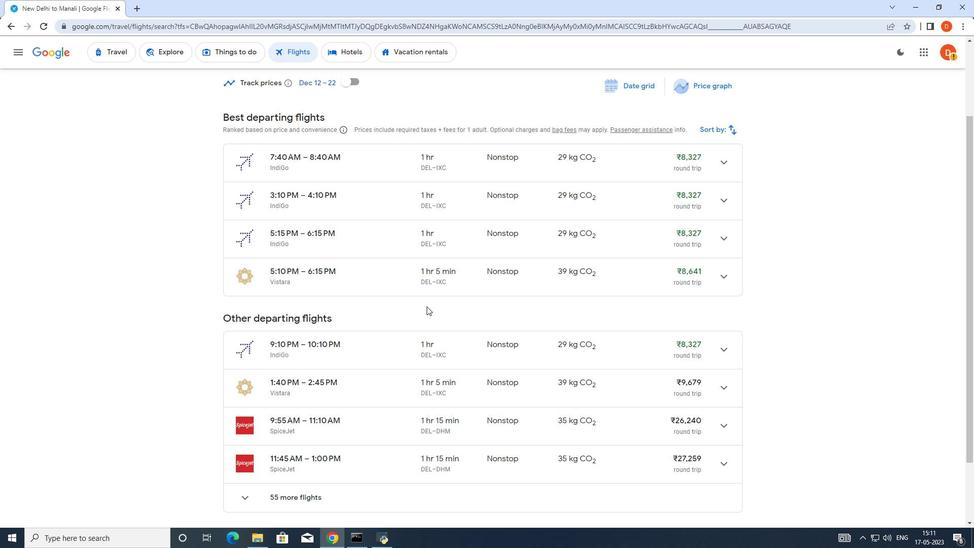 
Action: Mouse scrolled (426, 307) with delta (0, 0)
Screenshot: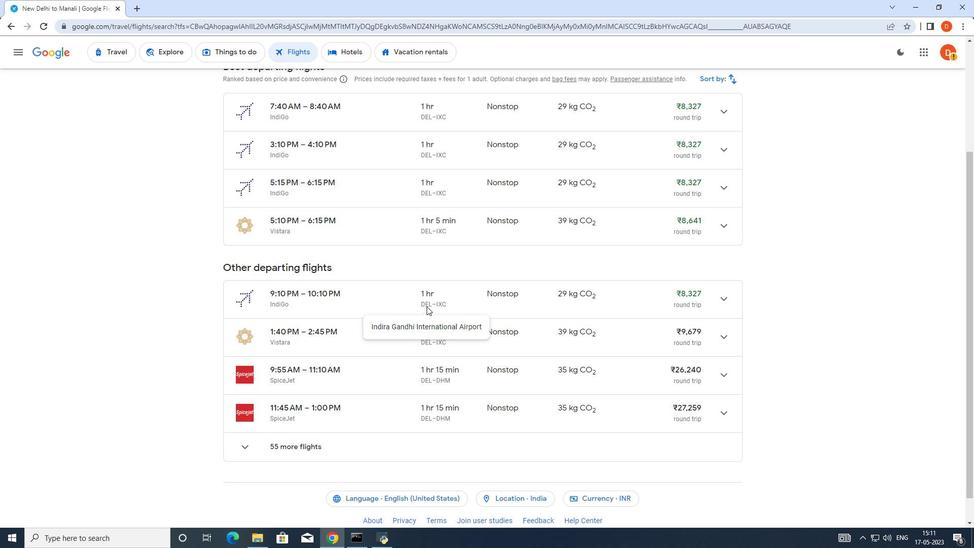 
Action: Mouse scrolled (426, 307) with delta (0, 0)
Screenshot: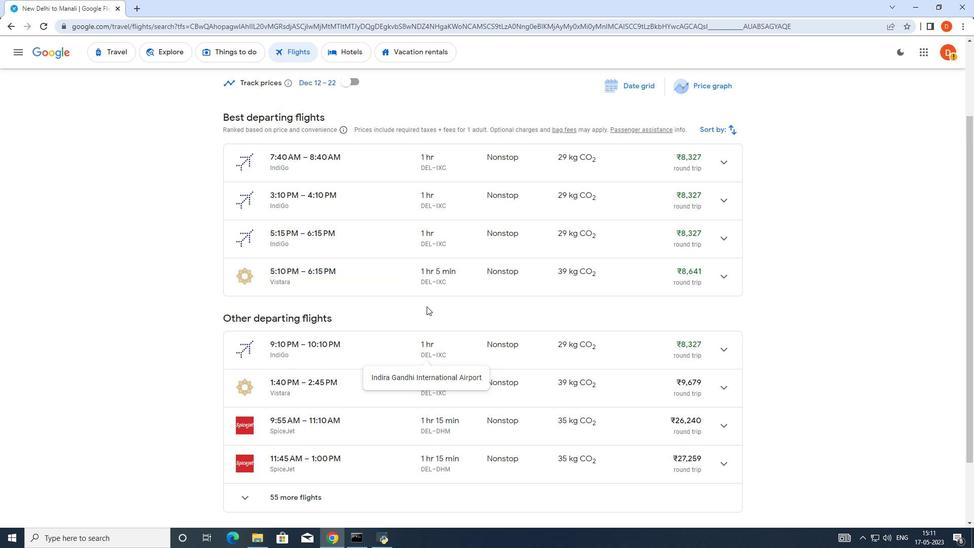 
Action: Mouse moved to (421, 306)
Screenshot: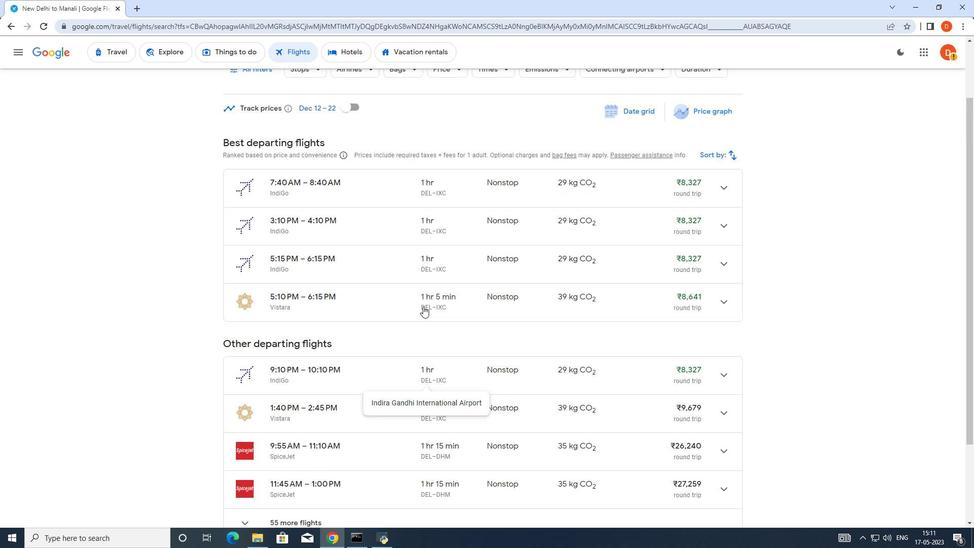 
Action: Mouse scrolled (421, 307) with delta (0, 0)
Screenshot: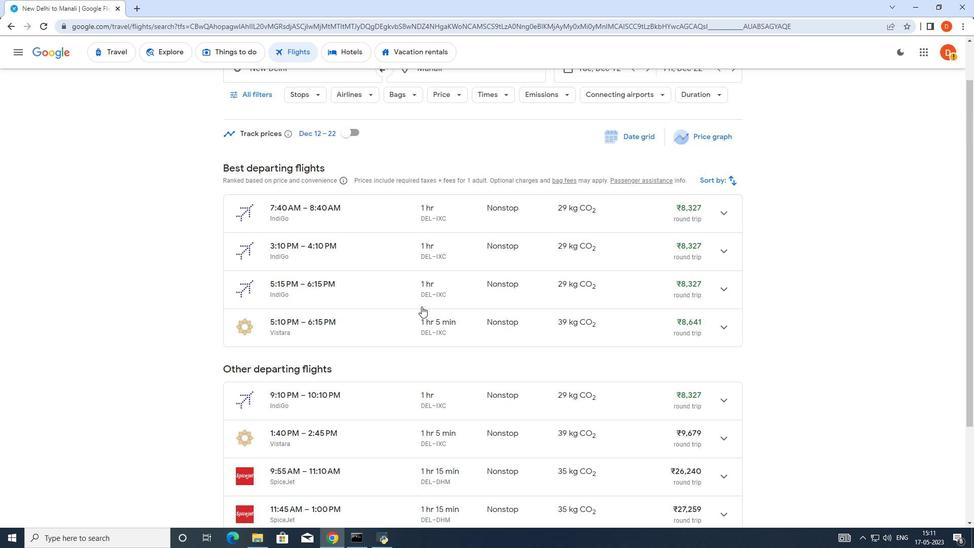 
Action: Mouse moved to (414, 306)
Screenshot: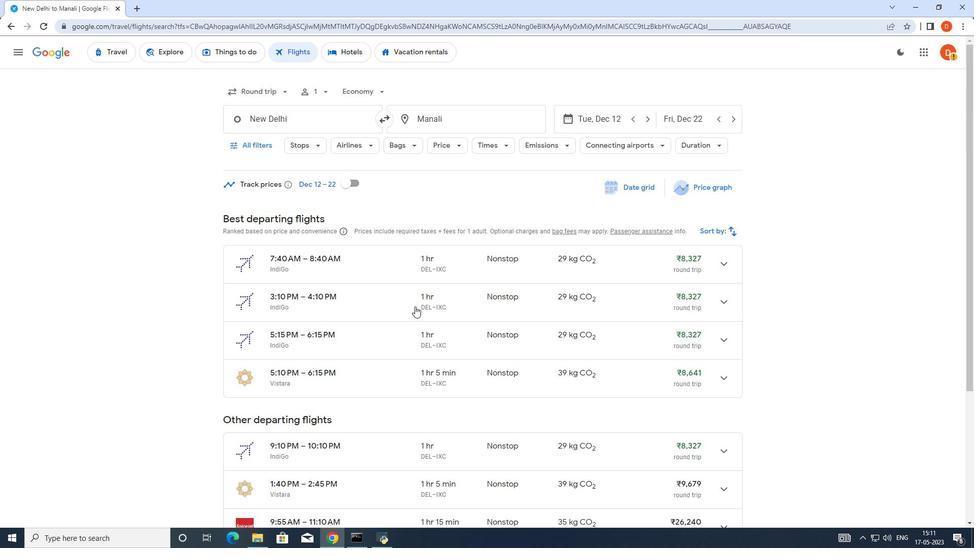 
Action: Mouse scrolled (414, 307) with delta (0, 0)
Screenshot: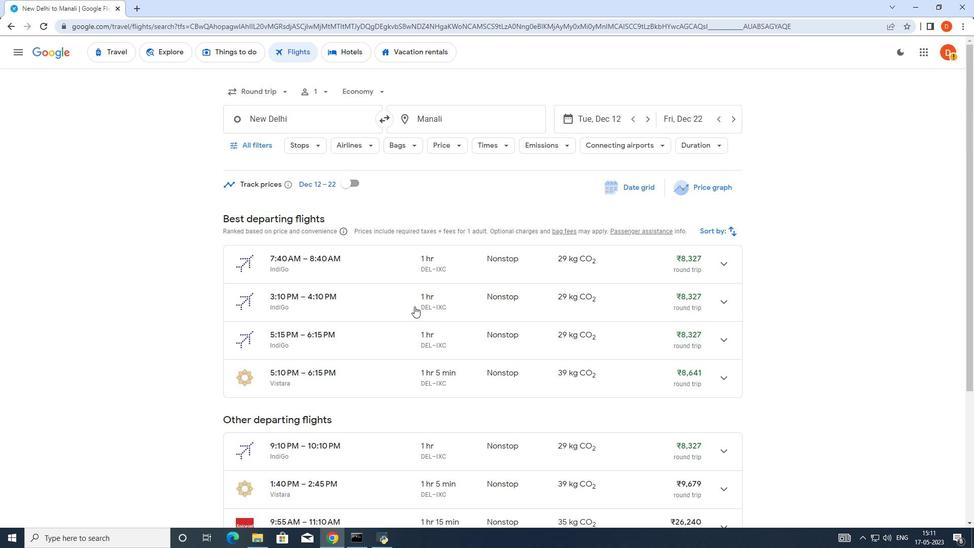 
Action: Mouse scrolled (414, 307) with delta (0, 0)
Screenshot: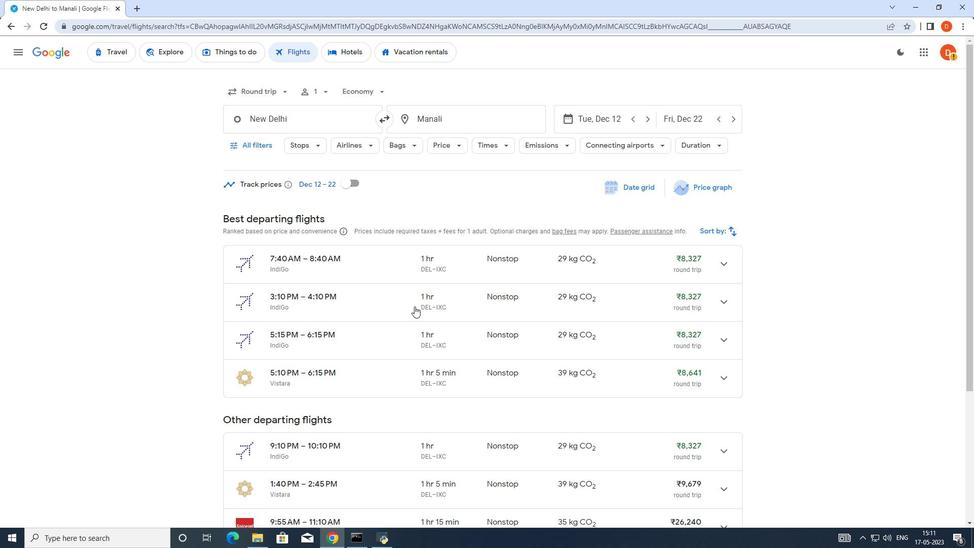 
Action: Mouse moved to (456, 295)
Screenshot: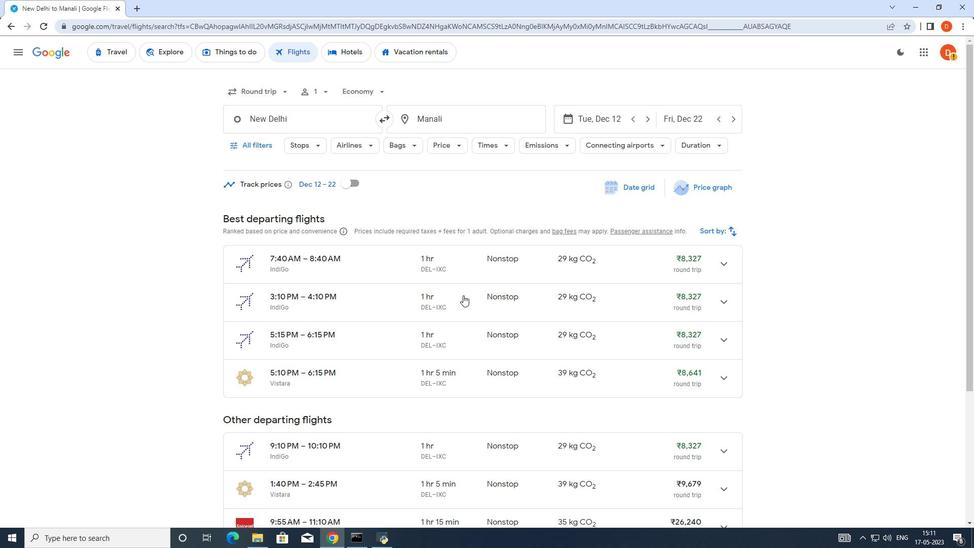 
